 Task: Search one way flight ticket for 4 adults, 1 infant in seat and 1 infant on lap in premium economy from Huntington: Tri-state Airport (milton J. Ferguson Field) to Rock Springs: Southwest Wyoming Regional Airport (rock Springs Sweetwater County Airport) on 8-5-2023. Choice of flights is Westjet. Number of bags: 2 carry on bags and 1 checked bag. Price is upto 98000. Outbound departure time preference is 16:15.
Action: Mouse moved to (289, 265)
Screenshot: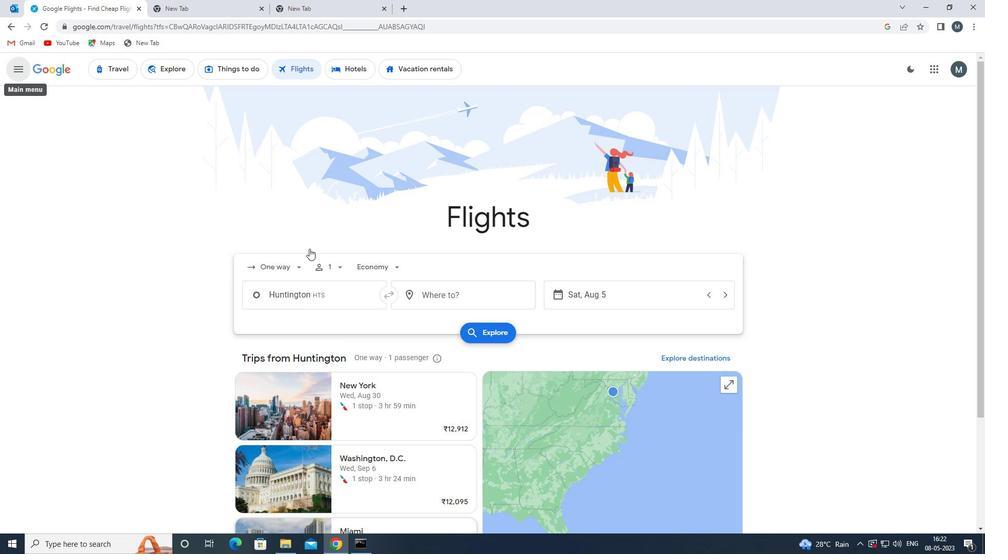 
Action: Mouse pressed left at (289, 265)
Screenshot: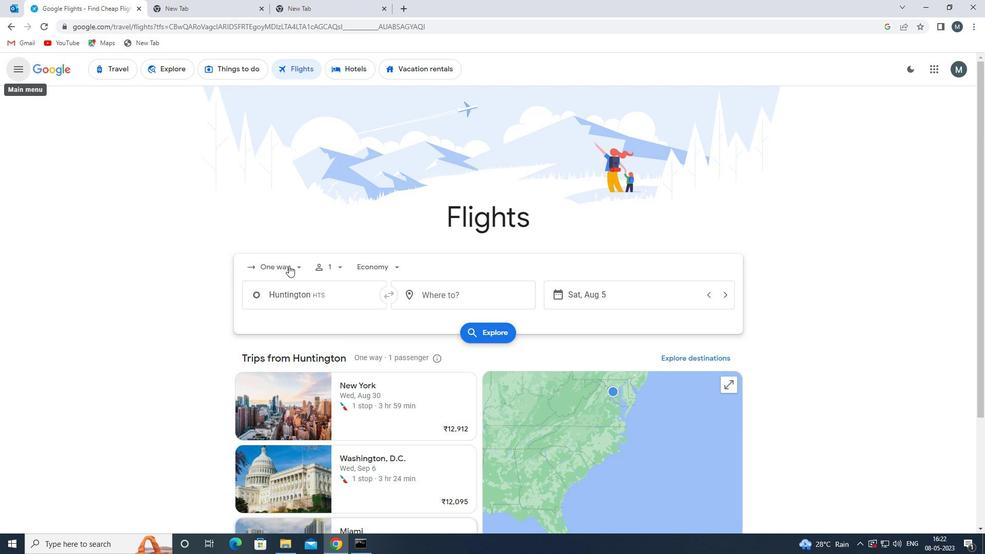 
Action: Mouse moved to (302, 309)
Screenshot: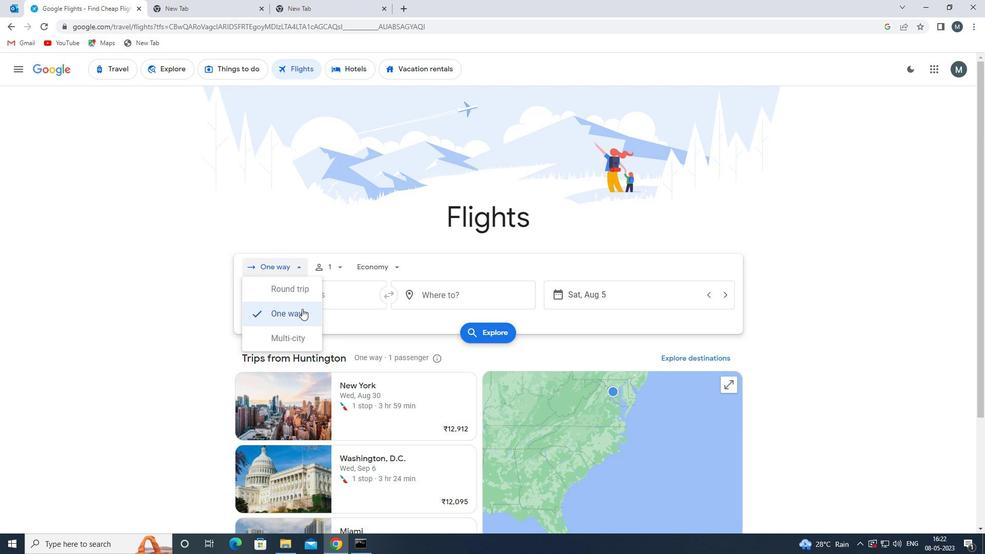 
Action: Mouse pressed left at (302, 309)
Screenshot: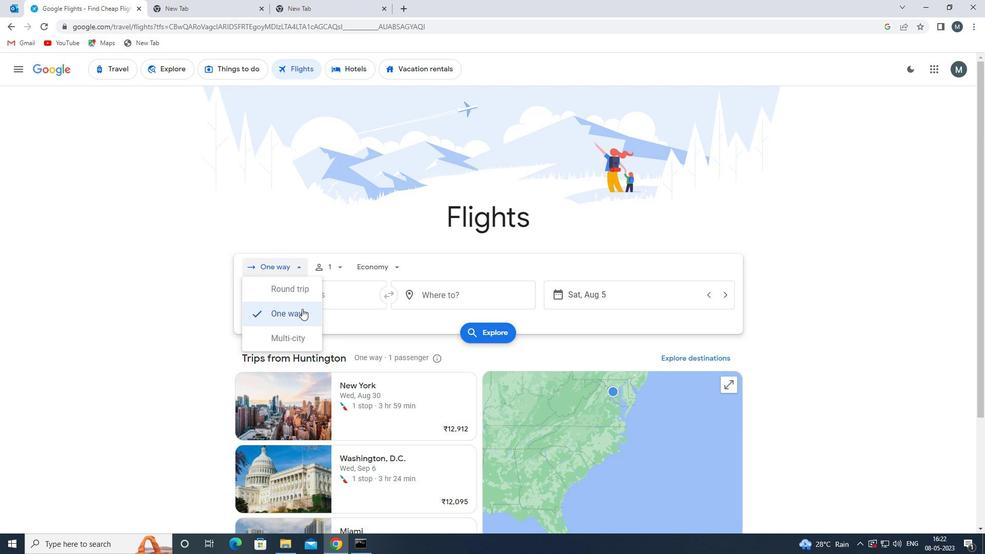
Action: Mouse moved to (326, 267)
Screenshot: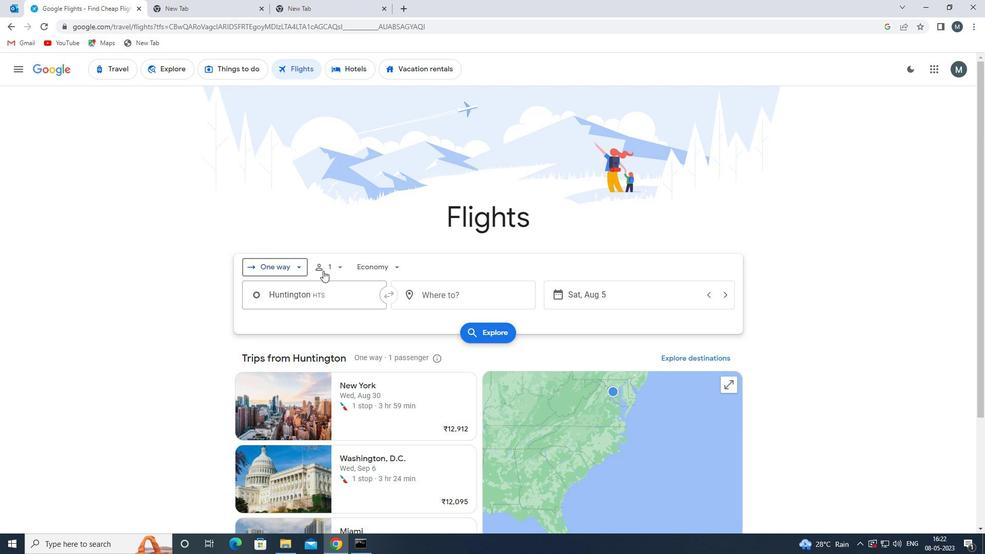
Action: Mouse pressed left at (326, 267)
Screenshot: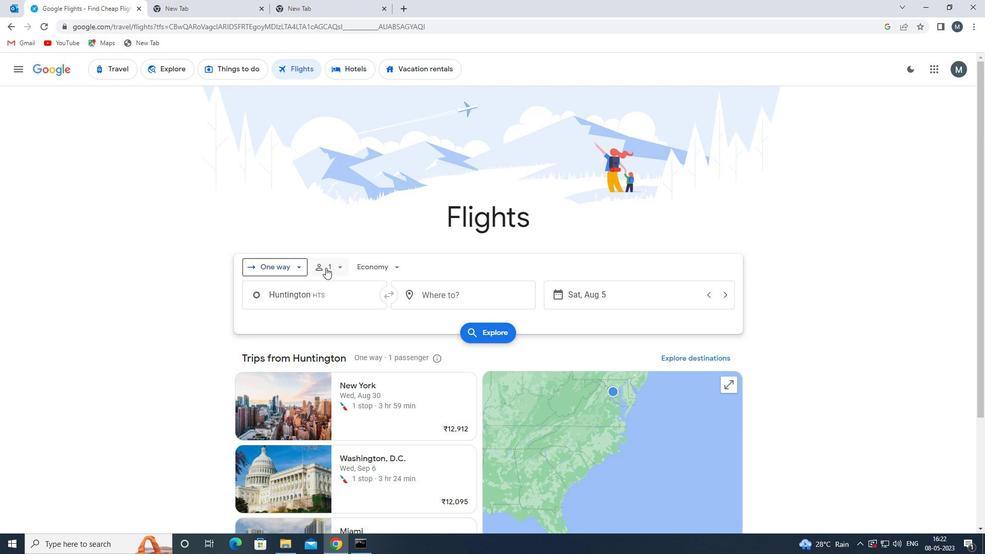 
Action: Mouse moved to (422, 294)
Screenshot: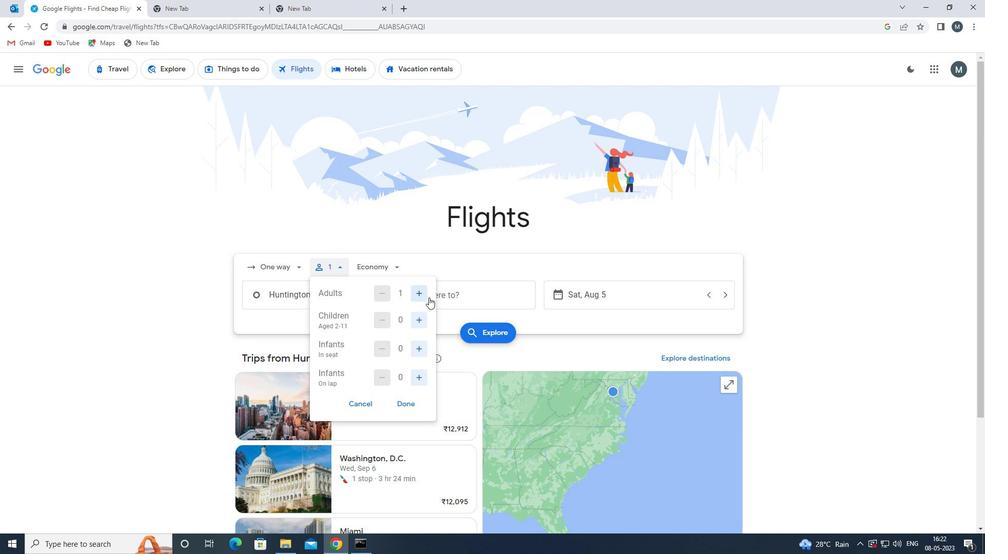 
Action: Mouse pressed left at (422, 294)
Screenshot: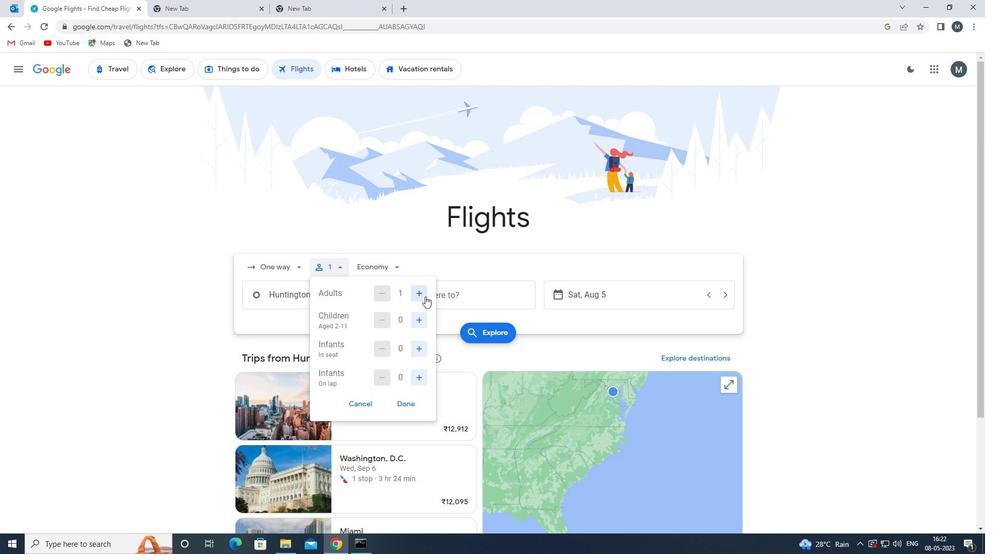 
Action: Mouse pressed left at (422, 294)
Screenshot: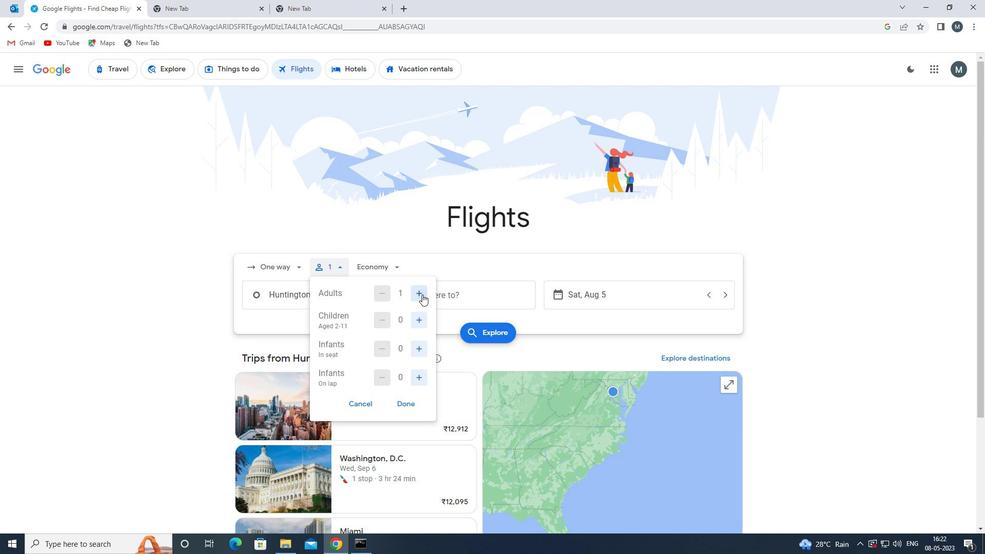 
Action: Mouse pressed left at (422, 294)
Screenshot: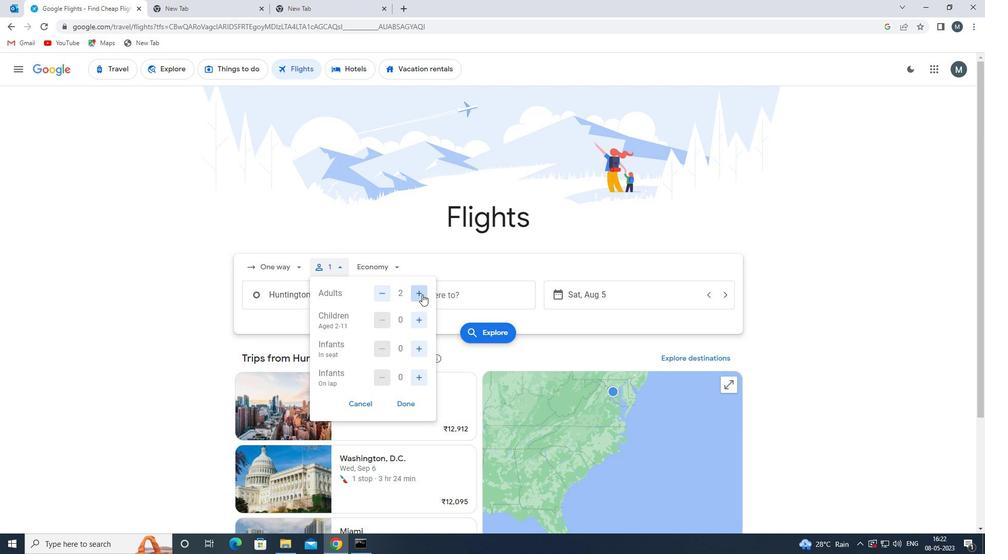 
Action: Mouse moved to (421, 323)
Screenshot: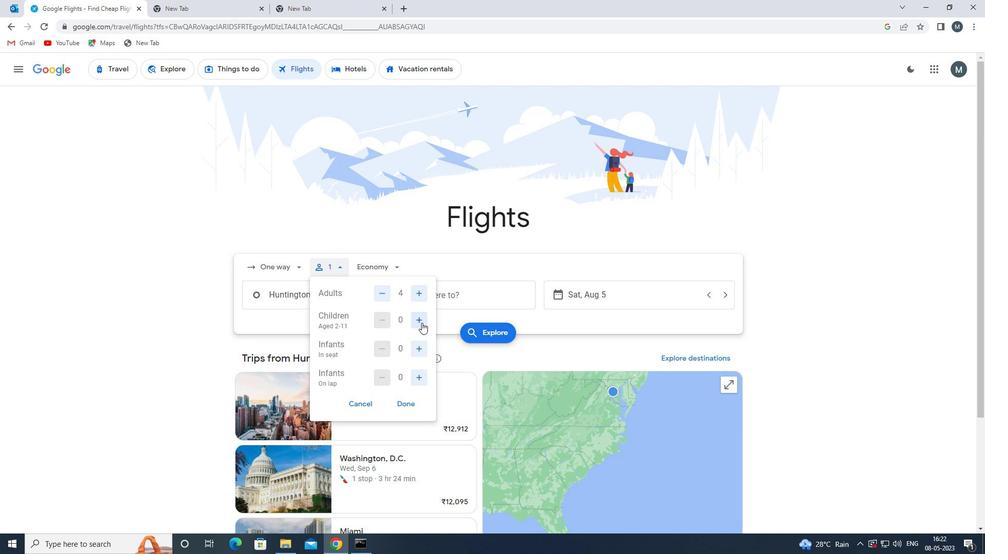 
Action: Mouse pressed left at (421, 323)
Screenshot: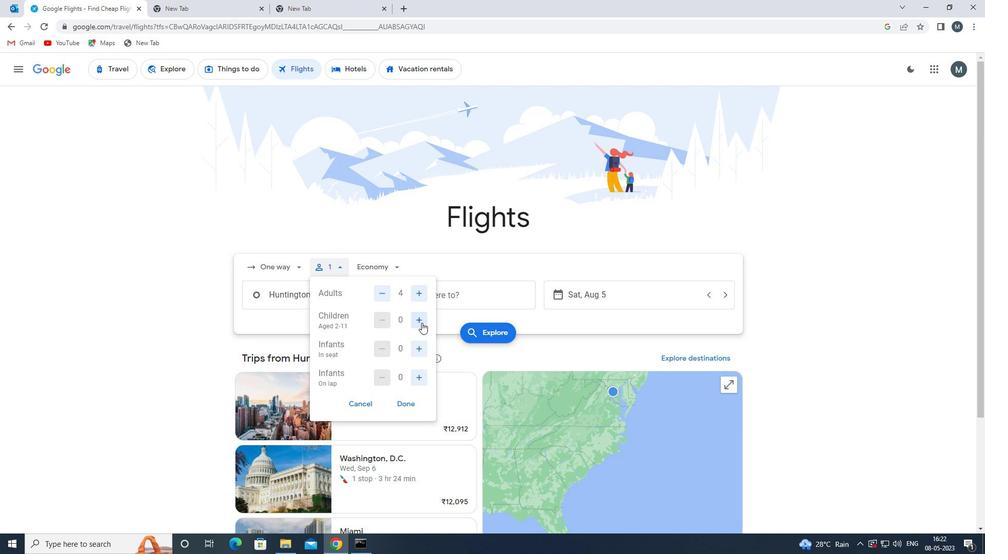 
Action: Mouse moved to (383, 321)
Screenshot: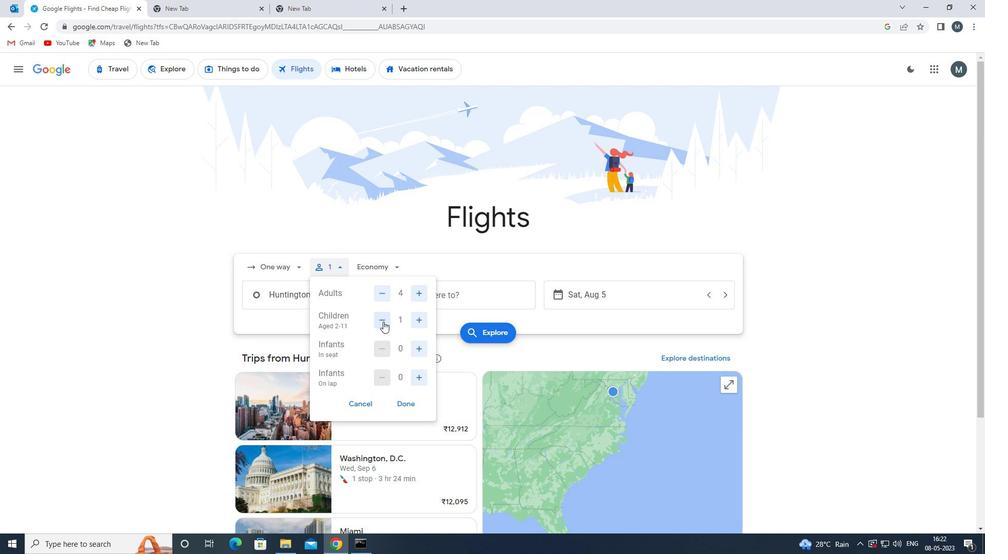 
Action: Mouse pressed left at (383, 321)
Screenshot: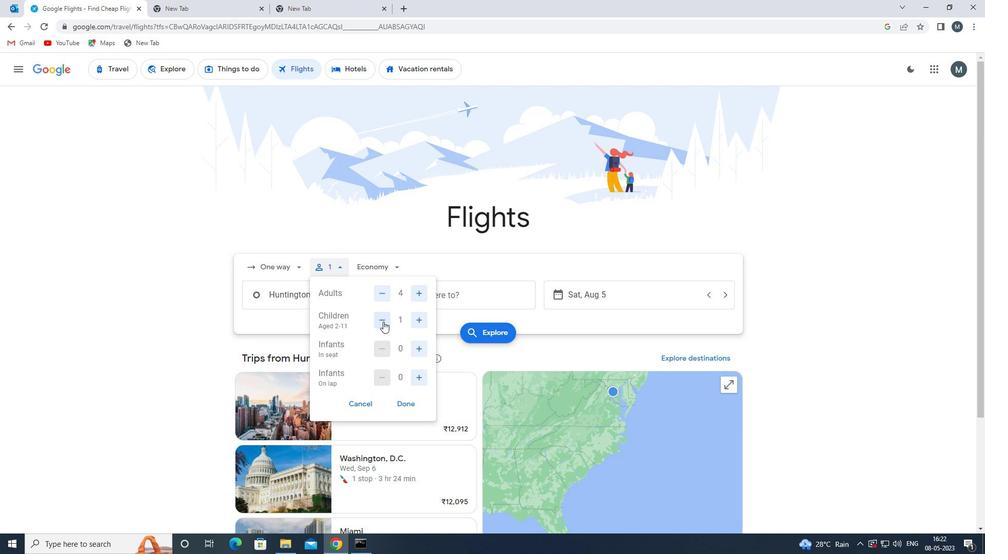 
Action: Mouse moved to (419, 348)
Screenshot: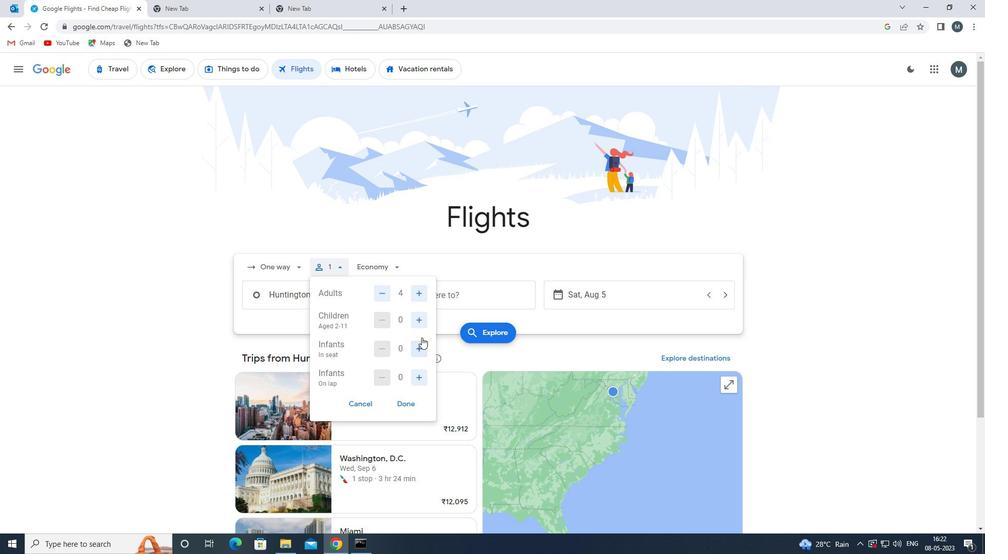 
Action: Mouse pressed left at (419, 348)
Screenshot: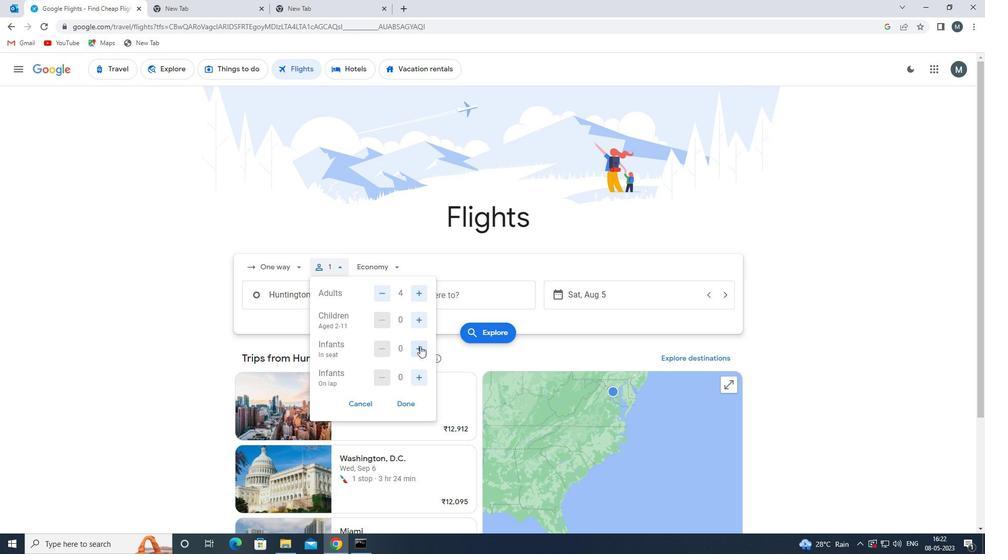 
Action: Mouse moved to (417, 373)
Screenshot: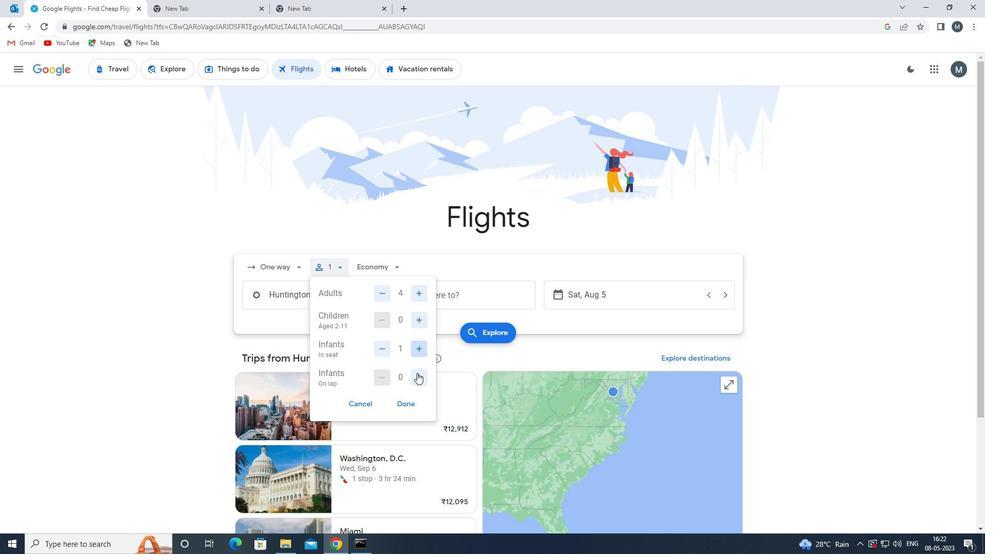 
Action: Mouse pressed left at (417, 373)
Screenshot: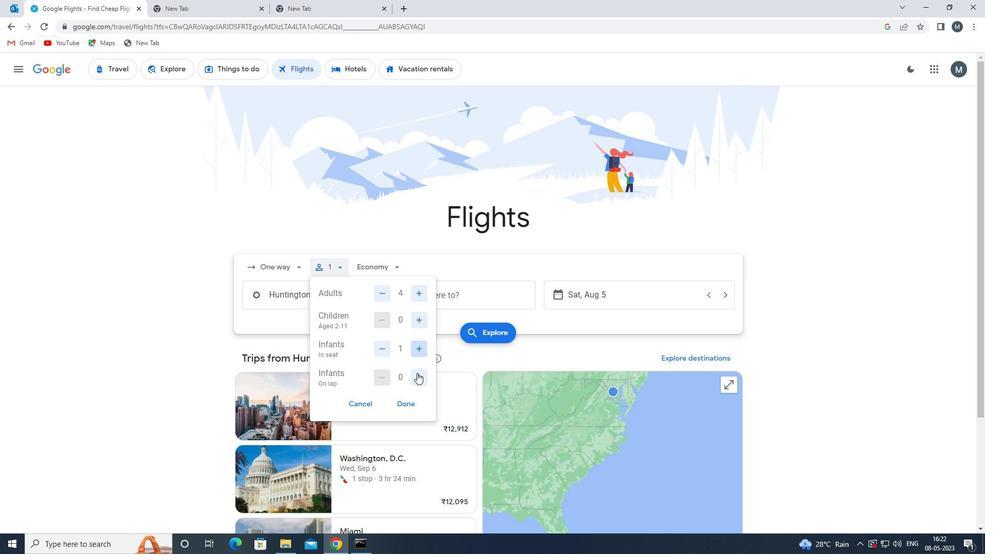 
Action: Mouse moved to (408, 406)
Screenshot: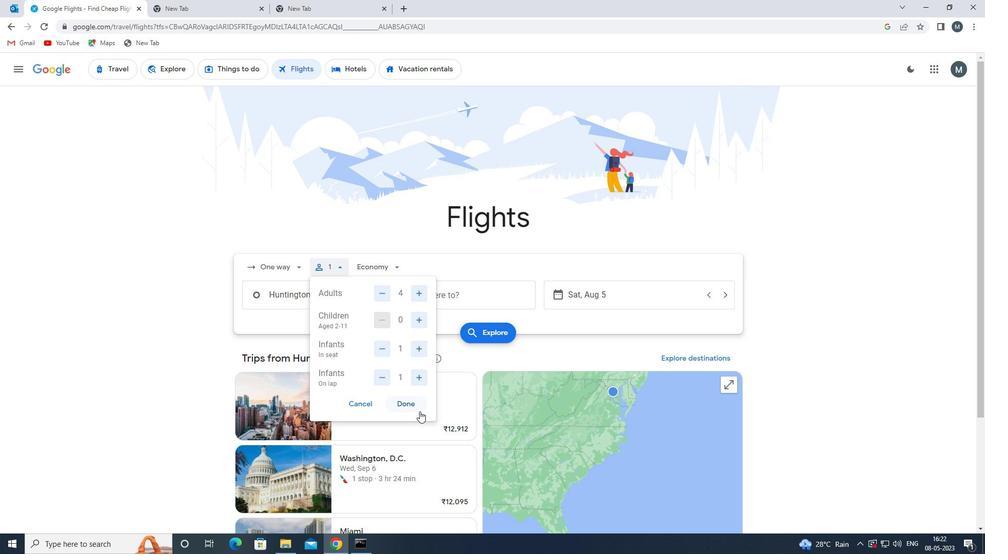 
Action: Mouse pressed left at (408, 406)
Screenshot: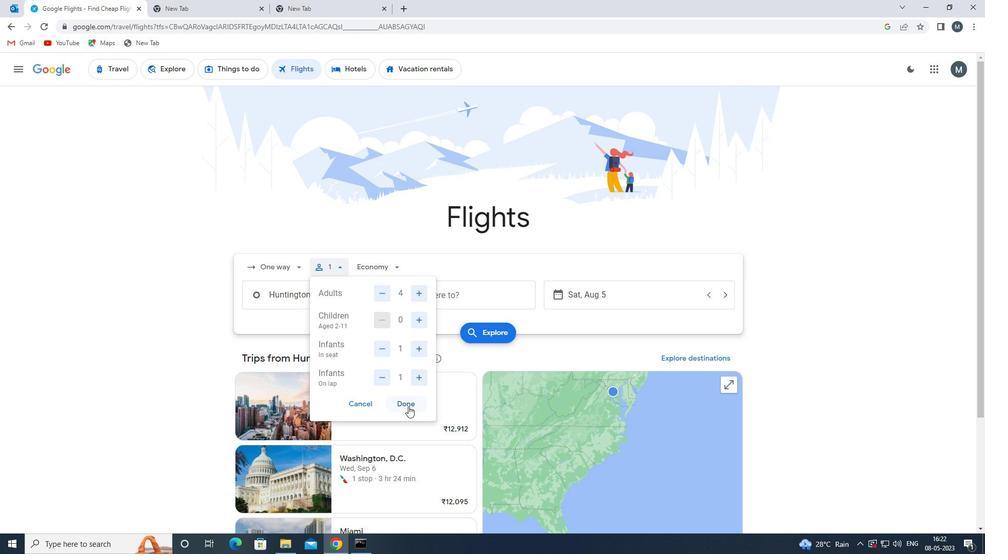 
Action: Mouse moved to (382, 274)
Screenshot: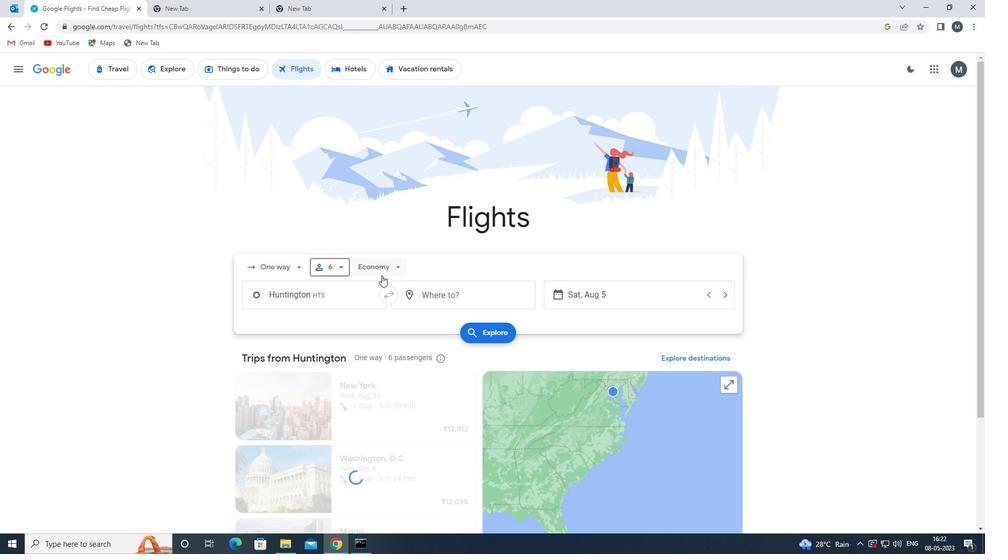 
Action: Mouse pressed left at (382, 274)
Screenshot: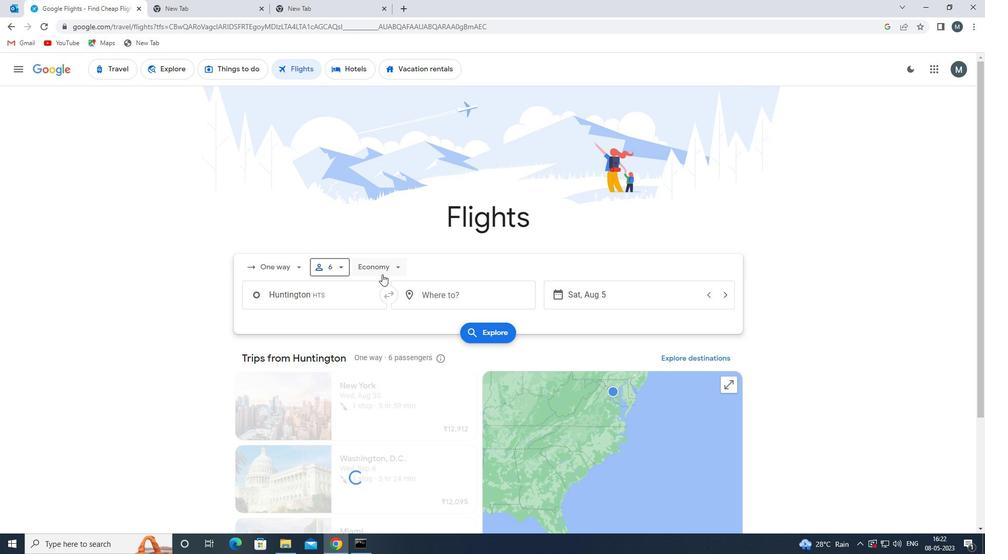 
Action: Mouse moved to (413, 304)
Screenshot: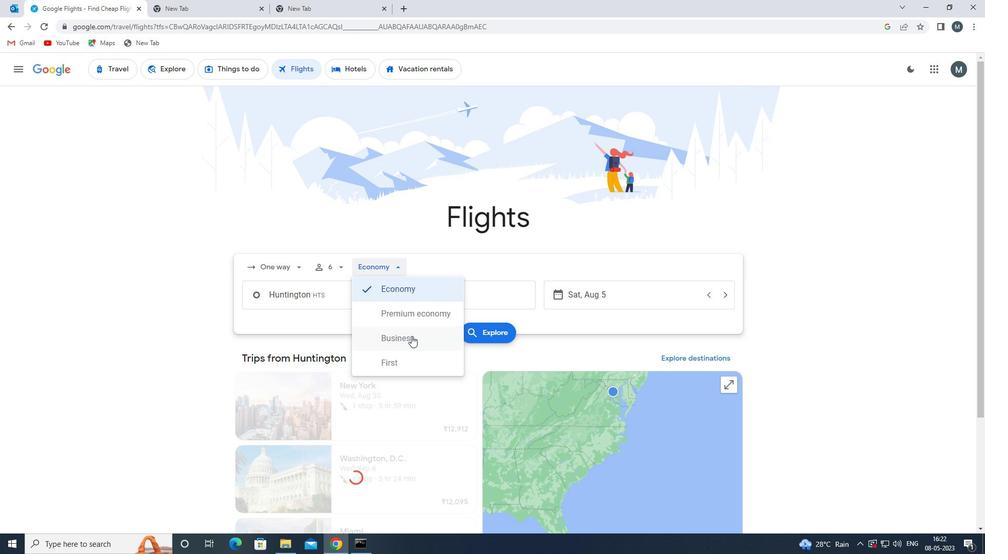 
Action: Mouse pressed left at (413, 304)
Screenshot: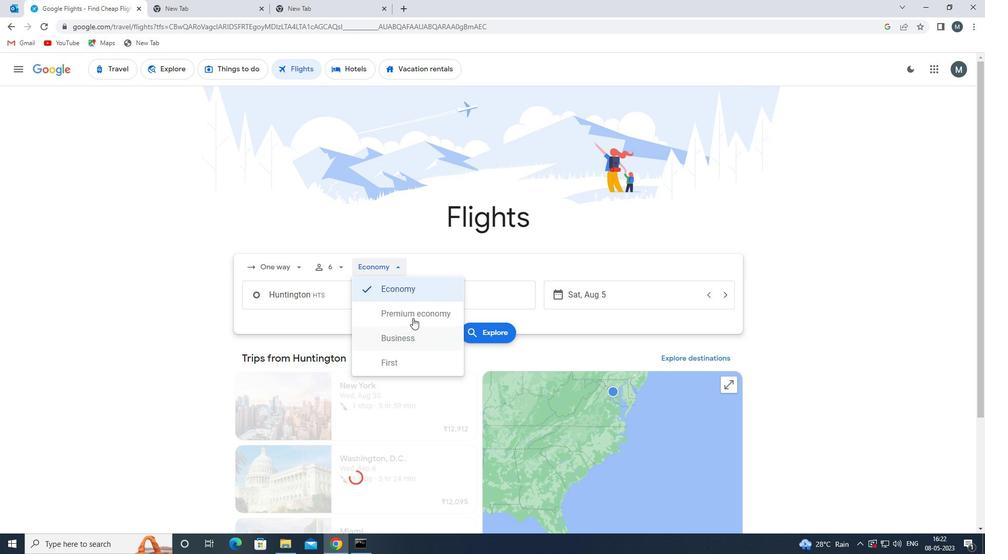 
Action: Mouse moved to (313, 296)
Screenshot: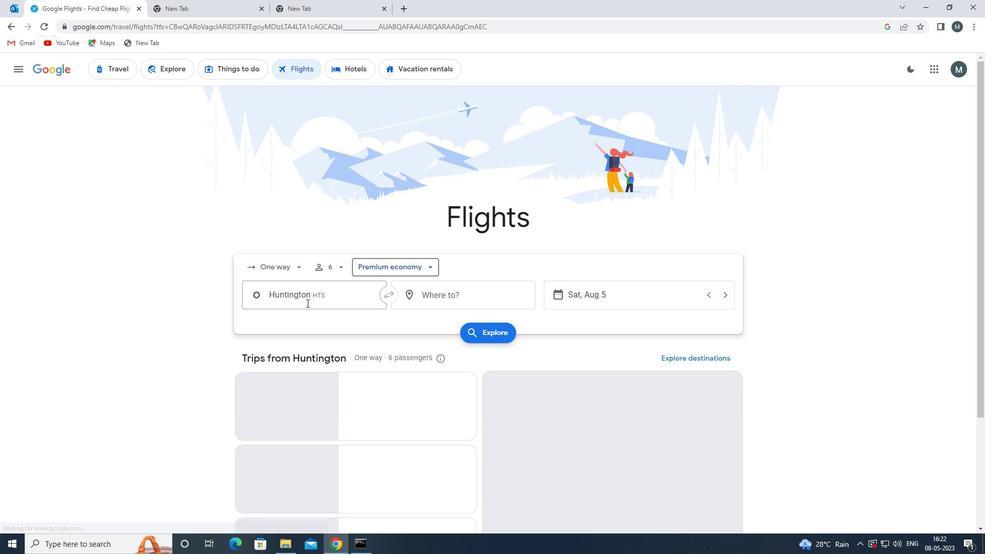 
Action: Mouse pressed left at (313, 296)
Screenshot: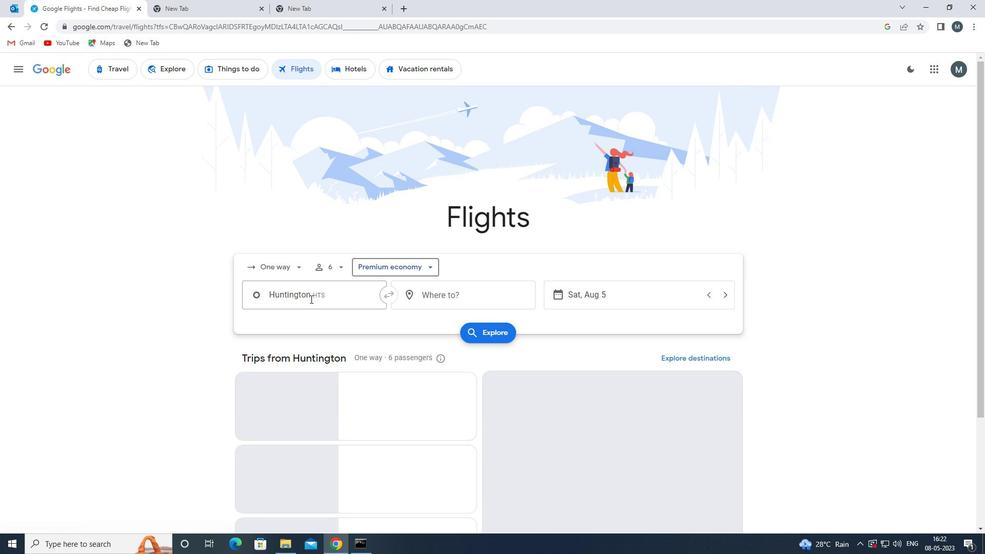 
Action: Key pressed <Key.enter>
Screenshot: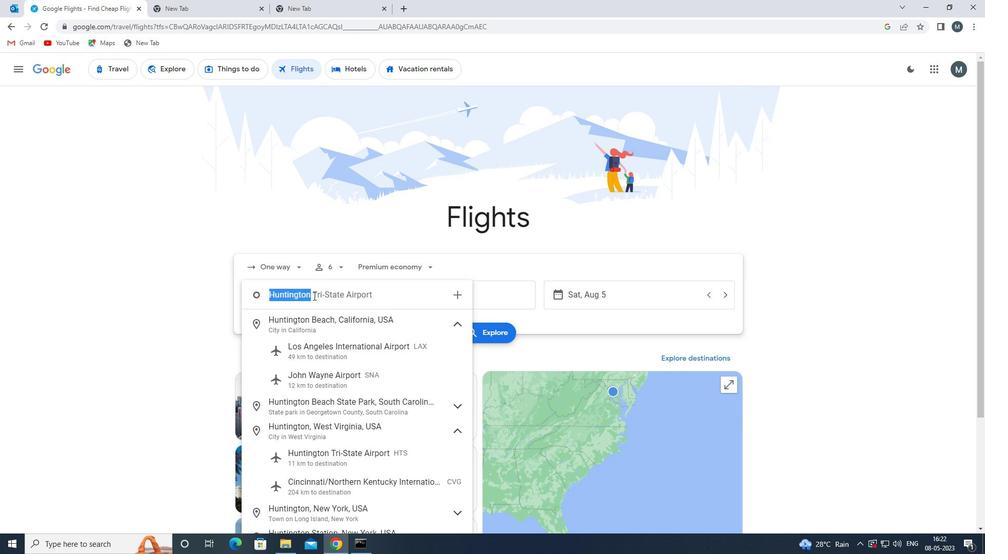 
Action: Mouse moved to (441, 287)
Screenshot: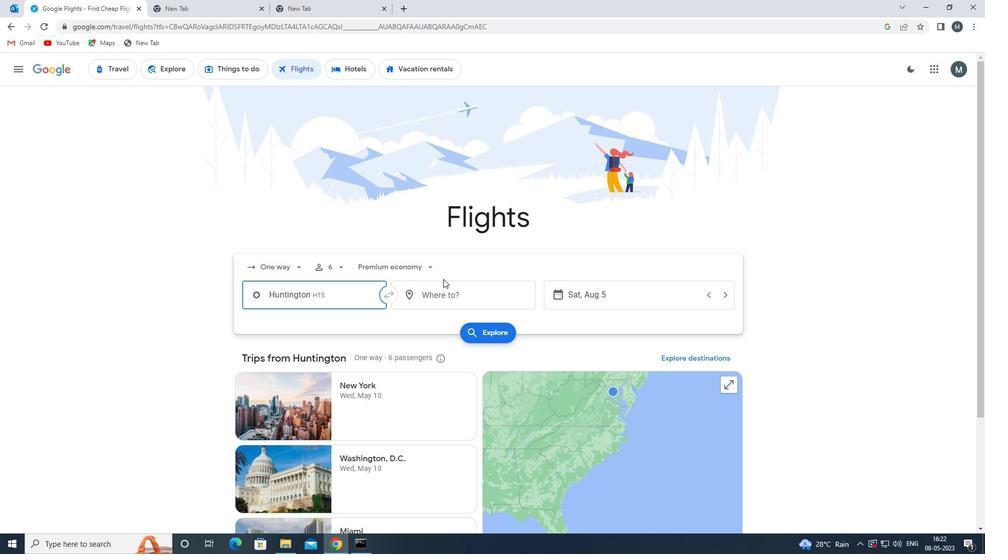 
Action: Mouse pressed left at (441, 287)
Screenshot: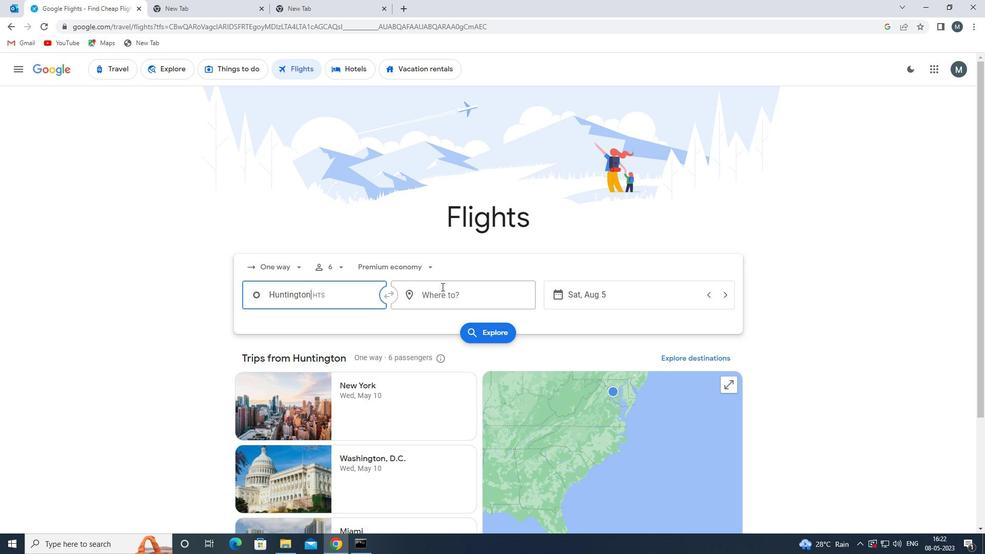 
Action: Key pressed rks
Screenshot: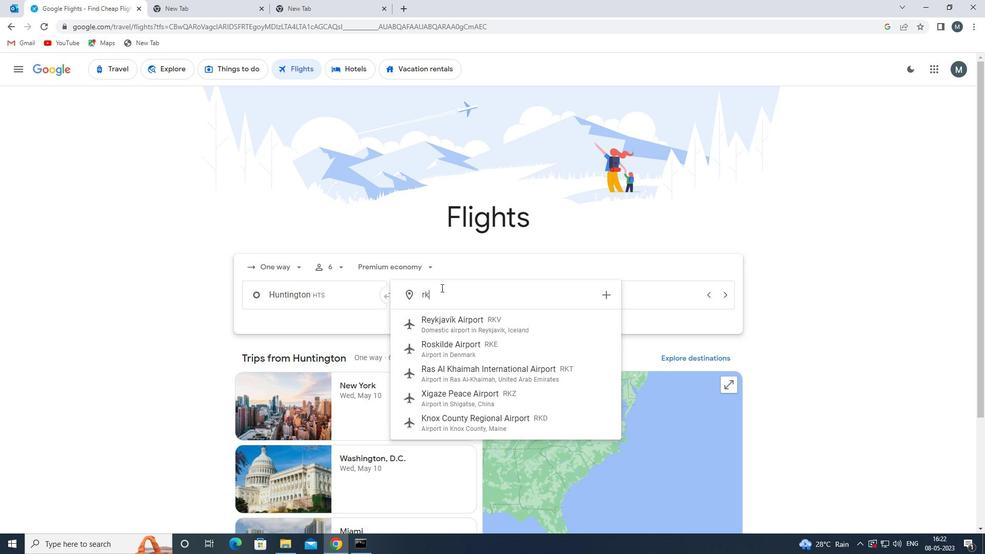 
Action: Mouse moved to (465, 323)
Screenshot: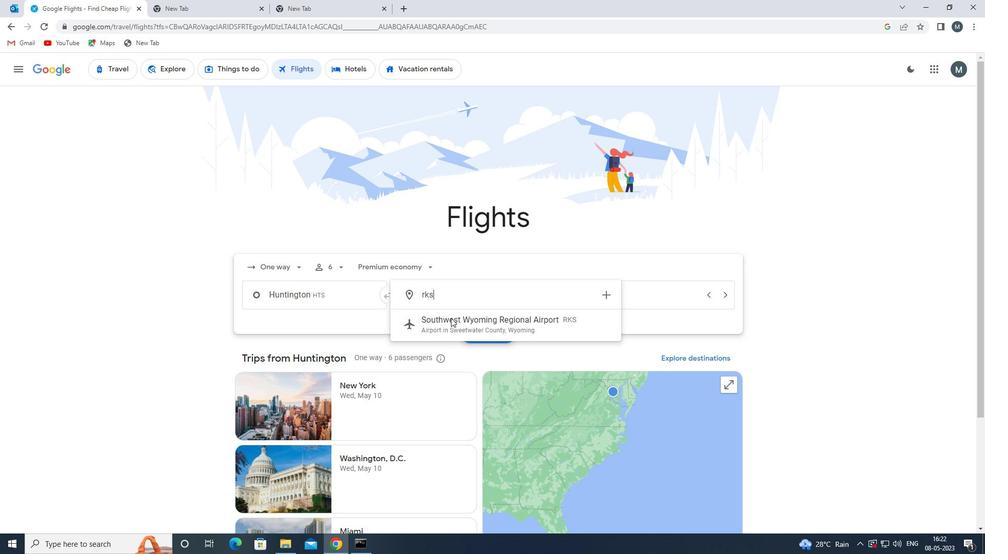 
Action: Mouse pressed left at (465, 323)
Screenshot: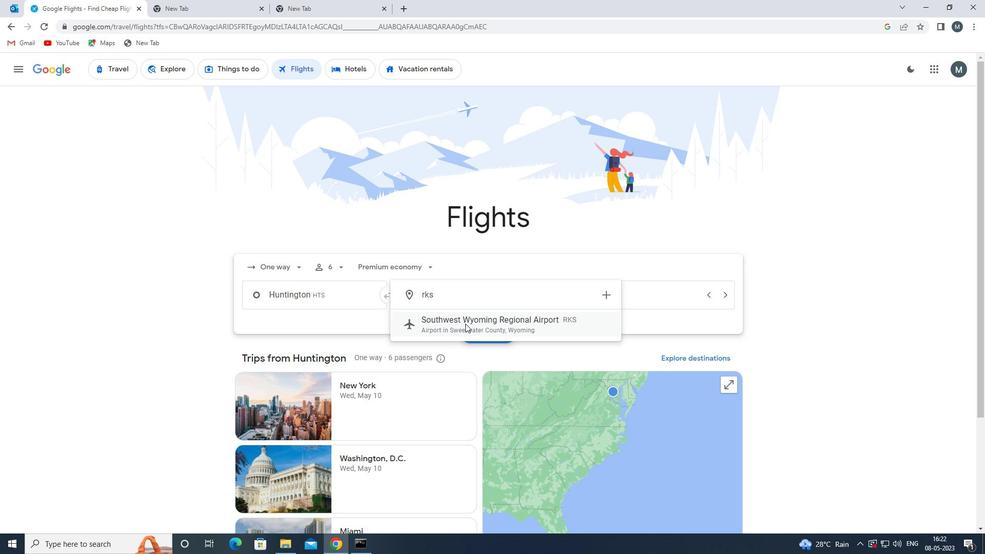 
Action: Mouse moved to (555, 294)
Screenshot: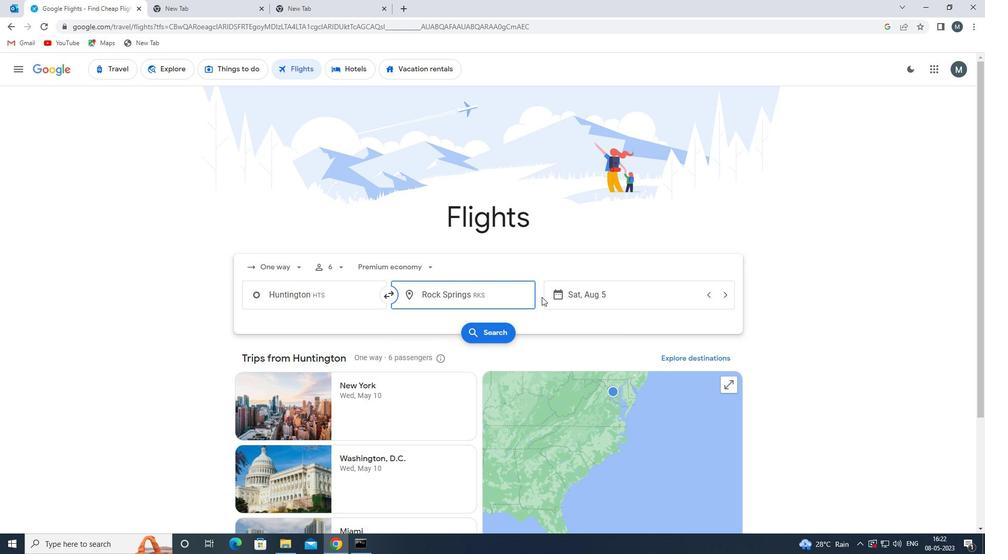 
Action: Mouse pressed left at (555, 294)
Screenshot: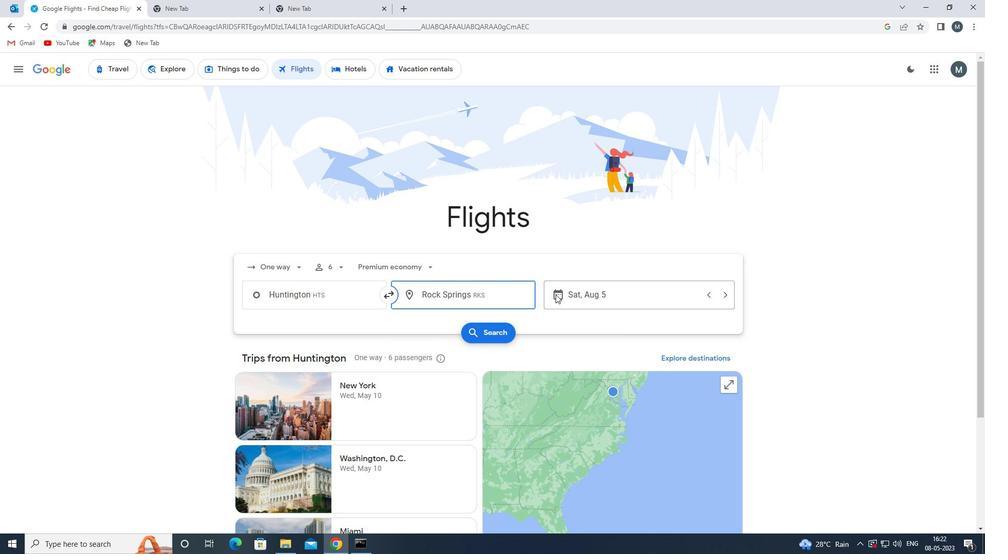 
Action: Mouse moved to (521, 351)
Screenshot: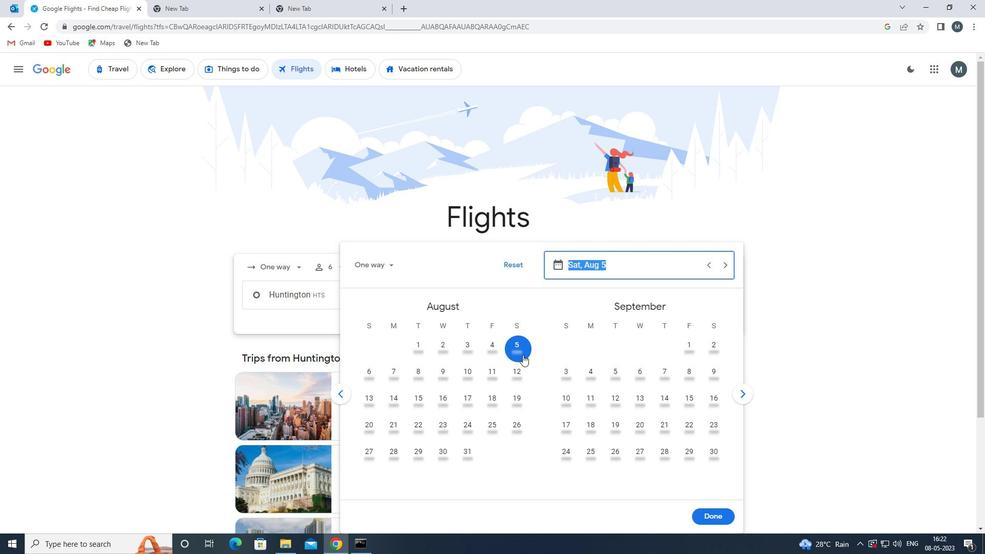 
Action: Mouse pressed left at (521, 351)
Screenshot: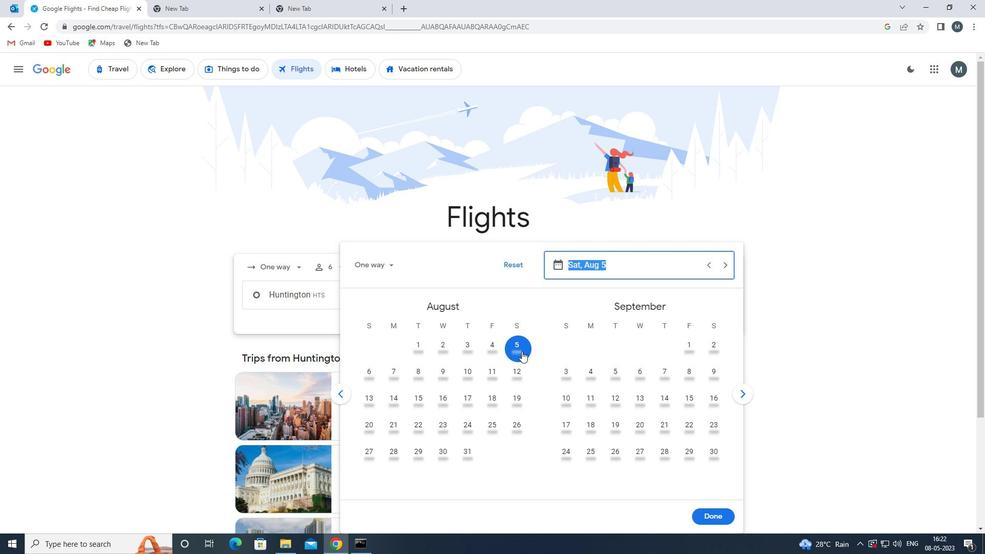 
Action: Mouse moved to (705, 520)
Screenshot: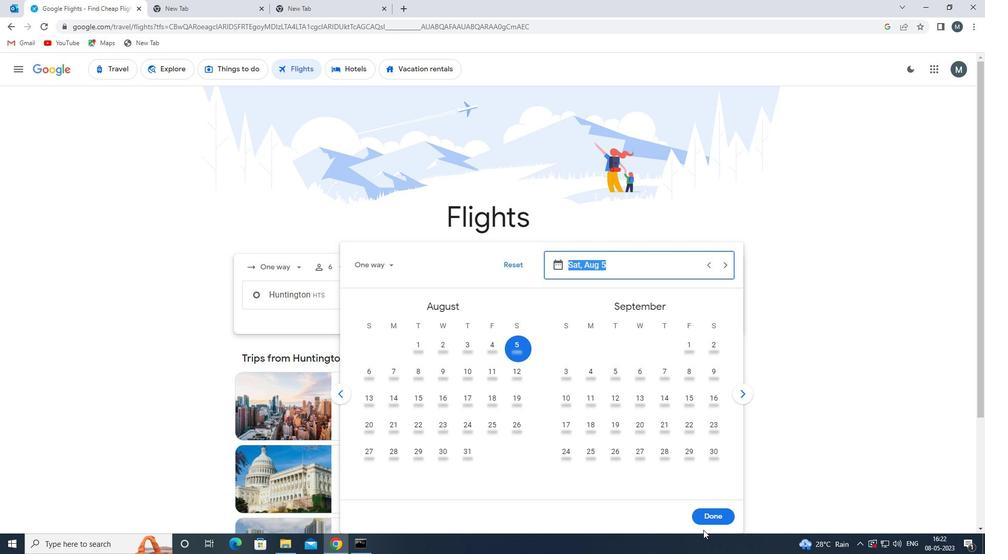 
Action: Mouse pressed left at (705, 520)
Screenshot: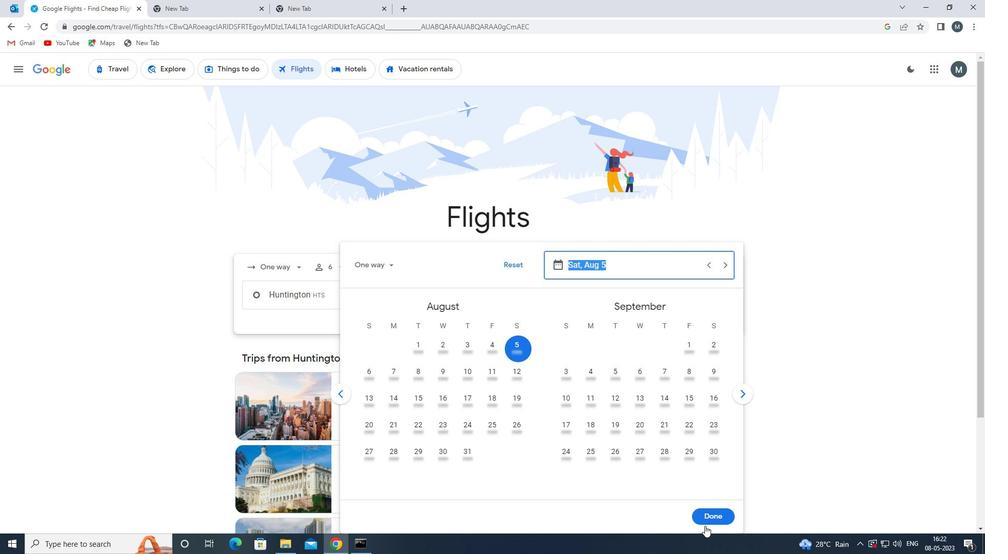 
Action: Mouse moved to (489, 336)
Screenshot: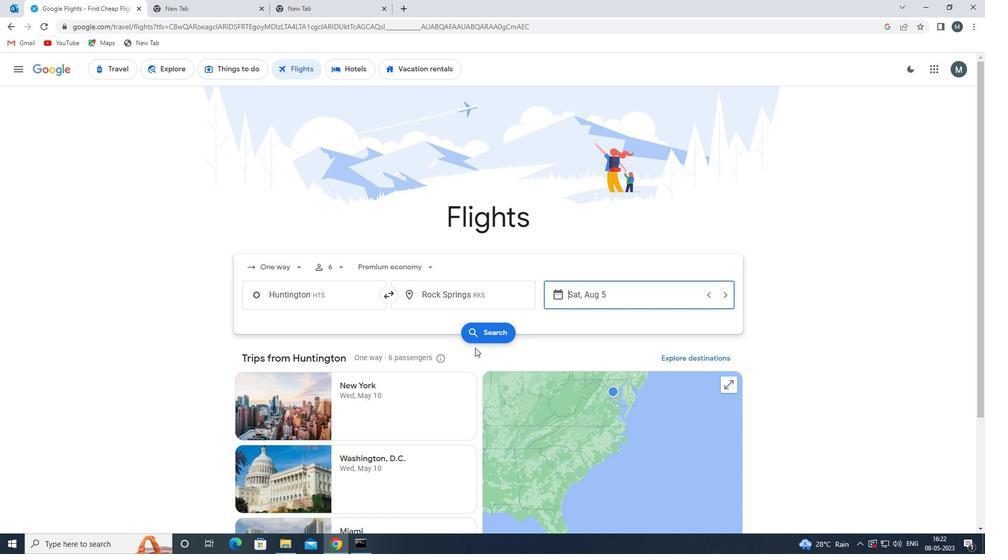 
Action: Mouse pressed left at (489, 336)
Screenshot: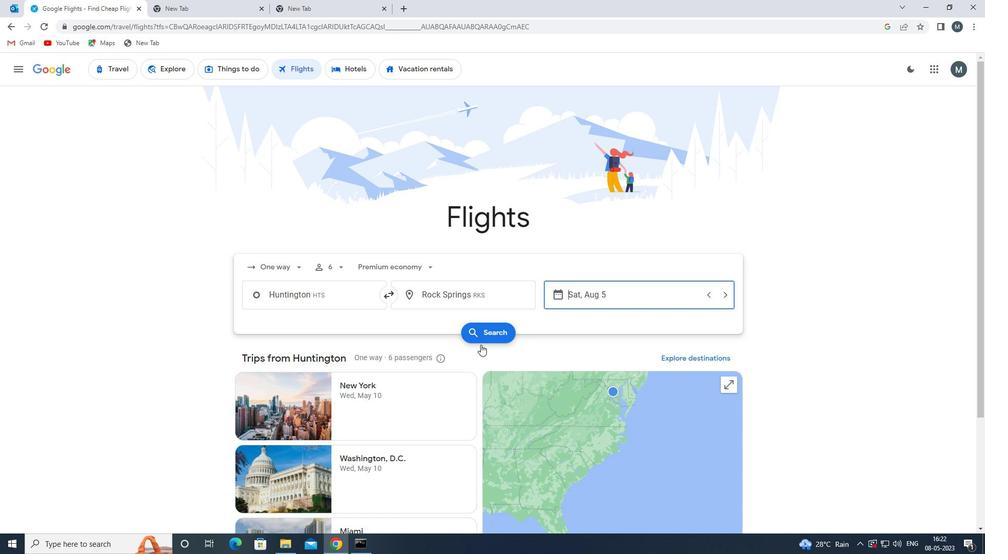 
Action: Mouse moved to (265, 160)
Screenshot: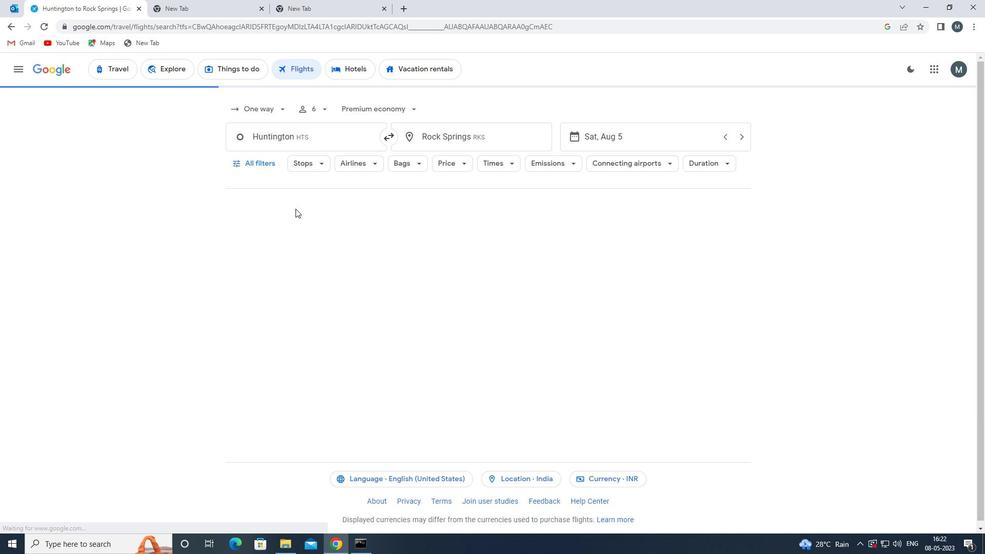 
Action: Mouse pressed left at (265, 160)
Screenshot: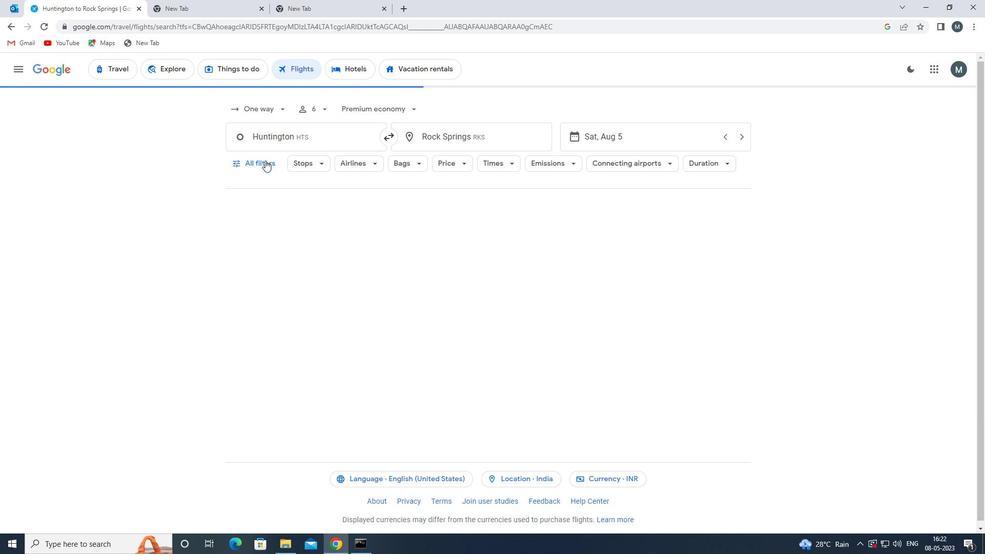 
Action: Mouse moved to (295, 257)
Screenshot: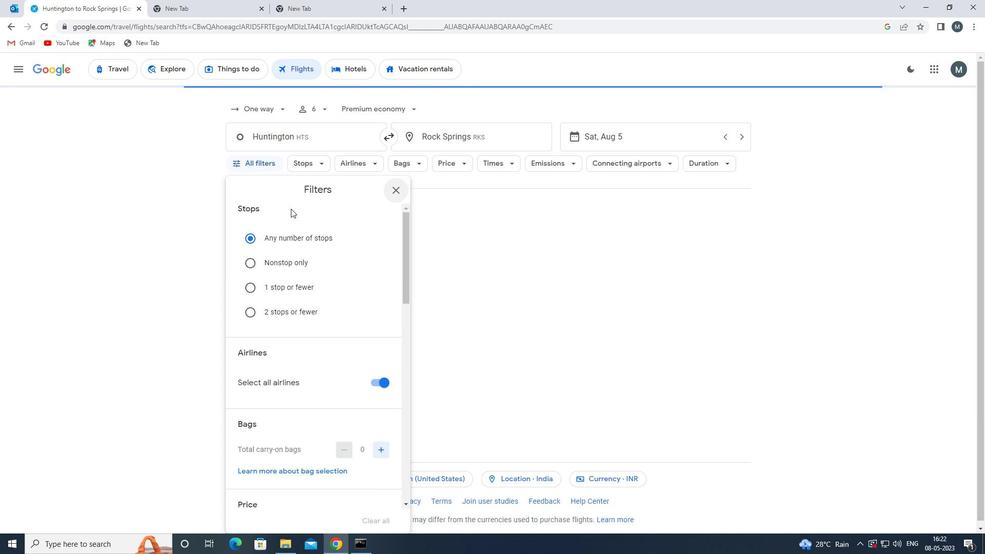 
Action: Mouse scrolled (295, 257) with delta (0, 0)
Screenshot: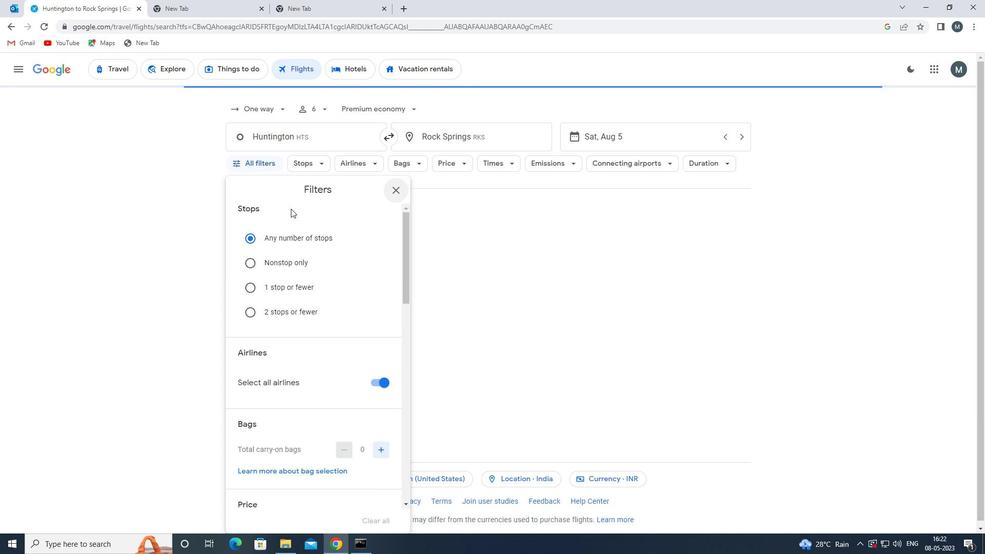 
Action: Mouse moved to (376, 334)
Screenshot: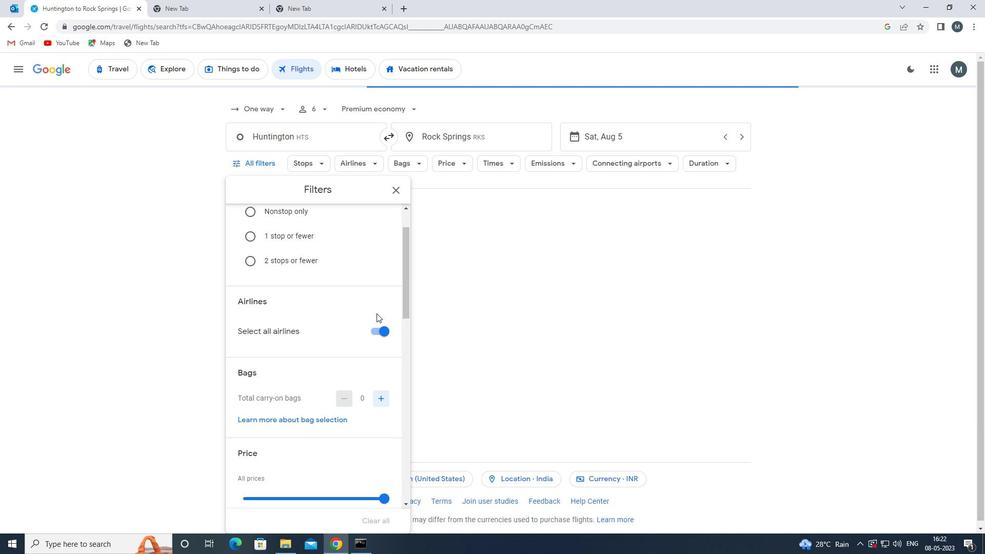 
Action: Mouse pressed left at (376, 334)
Screenshot: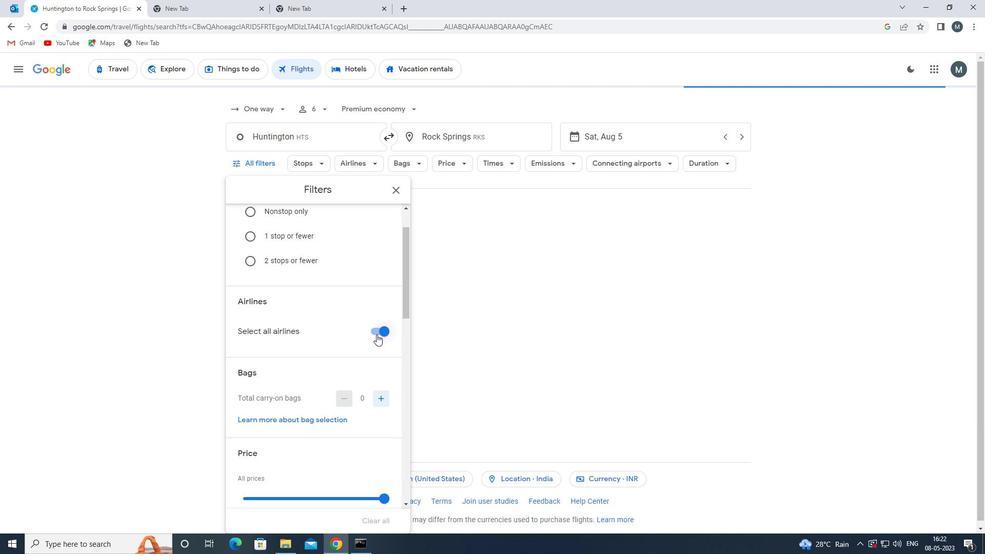 
Action: Mouse moved to (391, 335)
Screenshot: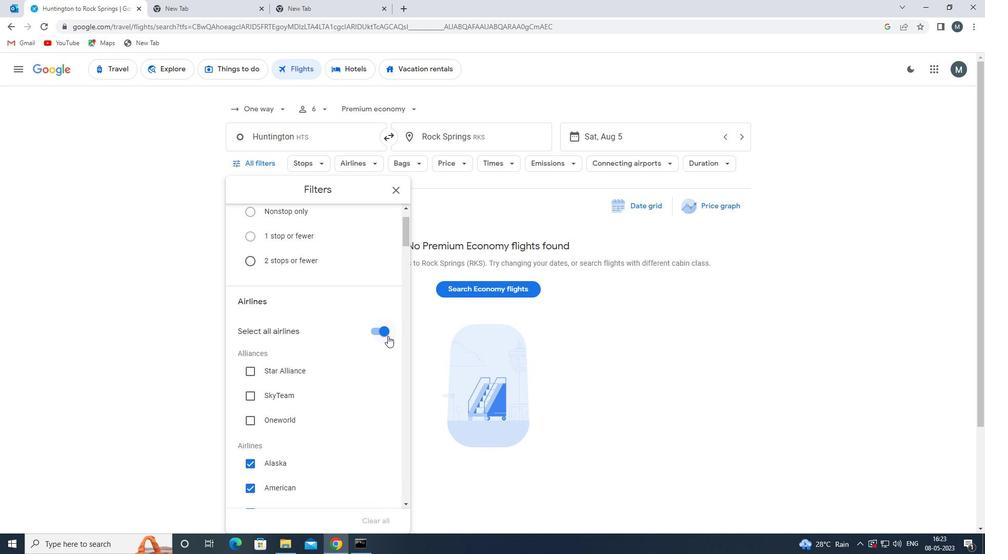 
Action: Mouse pressed left at (391, 335)
Screenshot: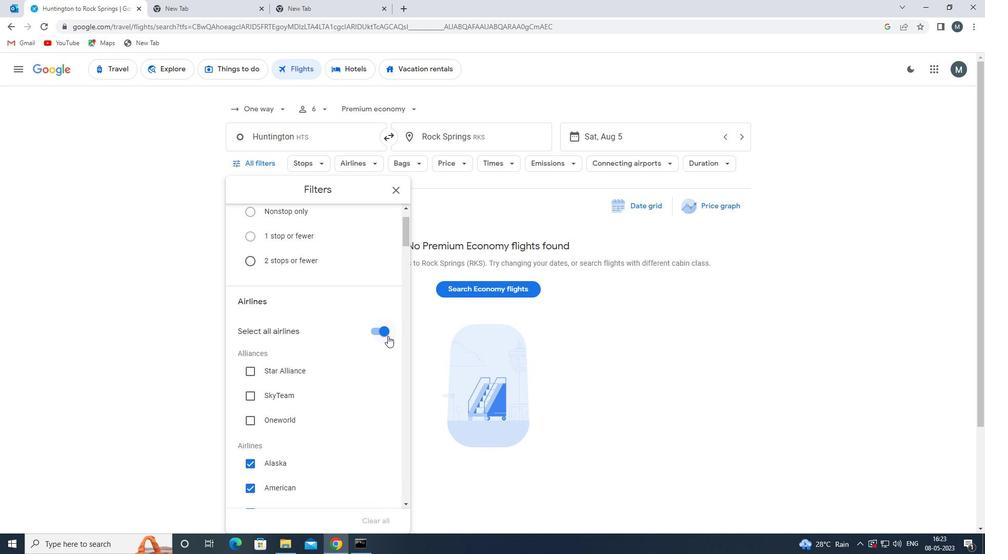 
Action: Mouse moved to (329, 332)
Screenshot: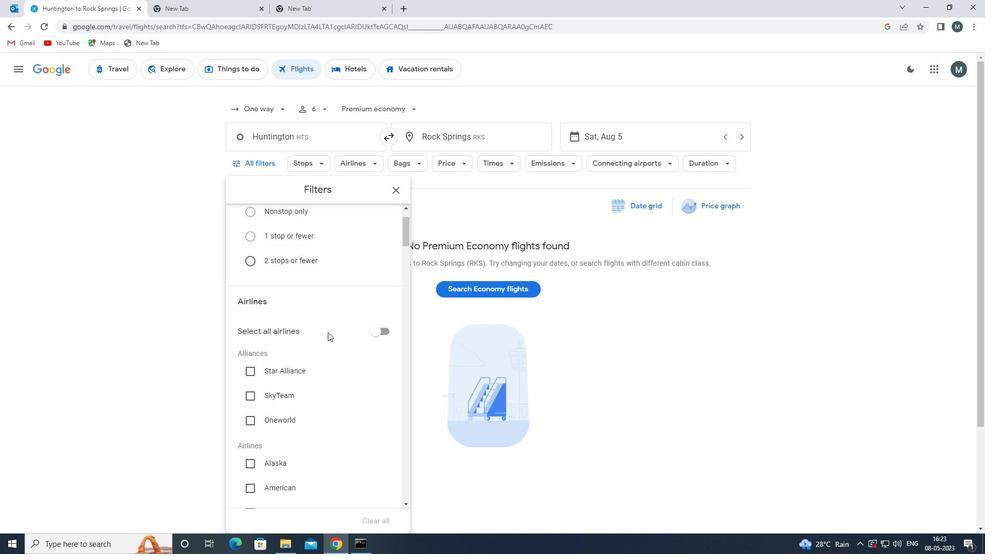 
Action: Mouse scrolled (329, 332) with delta (0, 0)
Screenshot: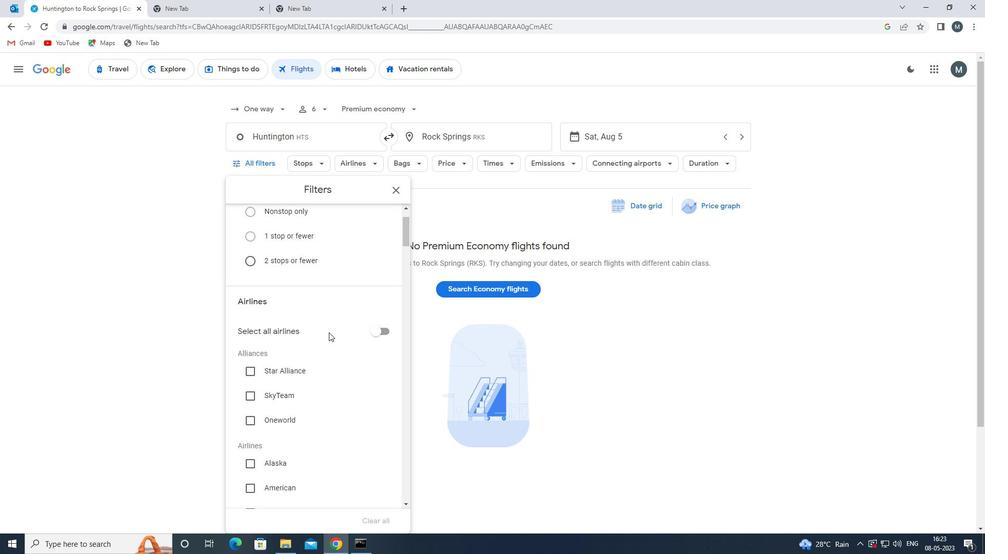 
Action: Mouse scrolled (329, 332) with delta (0, 0)
Screenshot: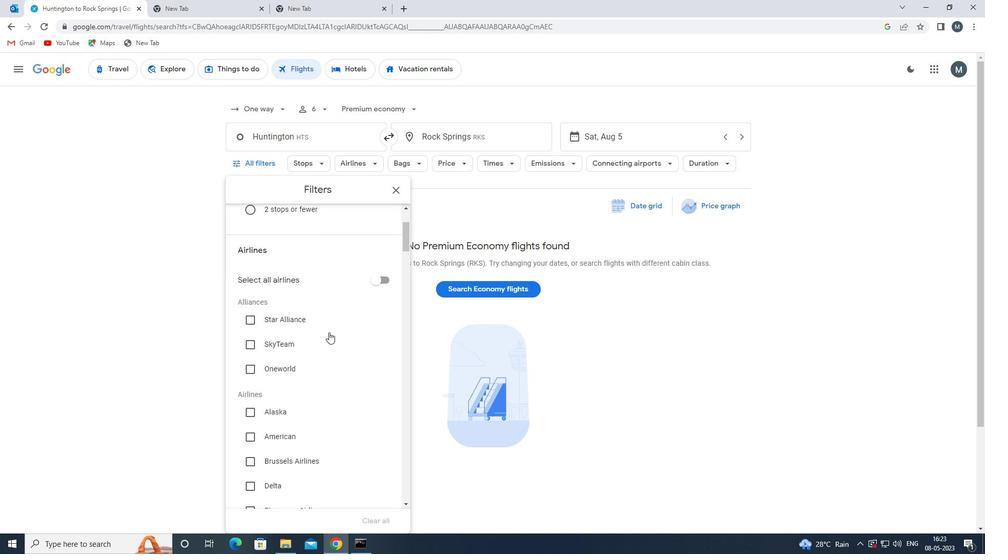 
Action: Mouse moved to (329, 332)
Screenshot: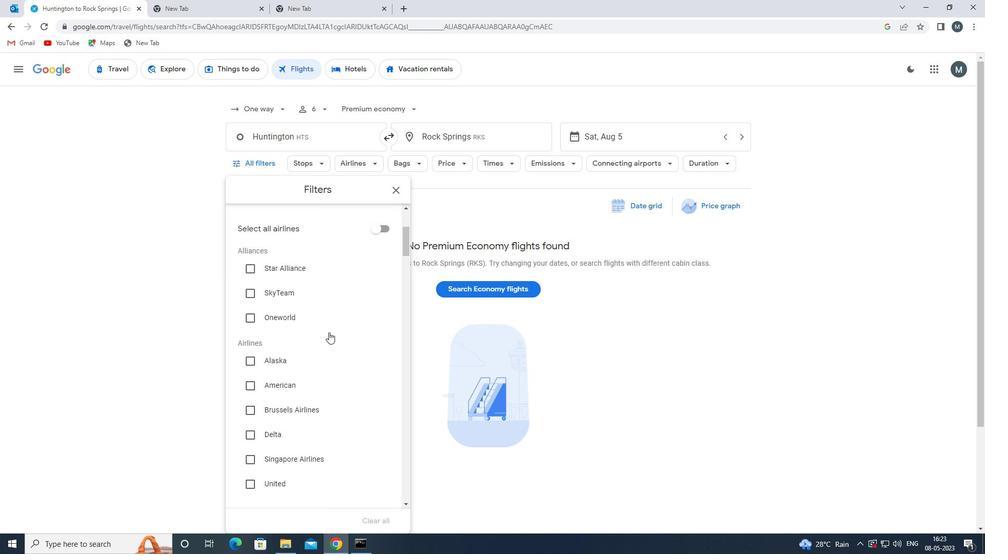 
Action: Mouse scrolled (329, 332) with delta (0, 0)
Screenshot: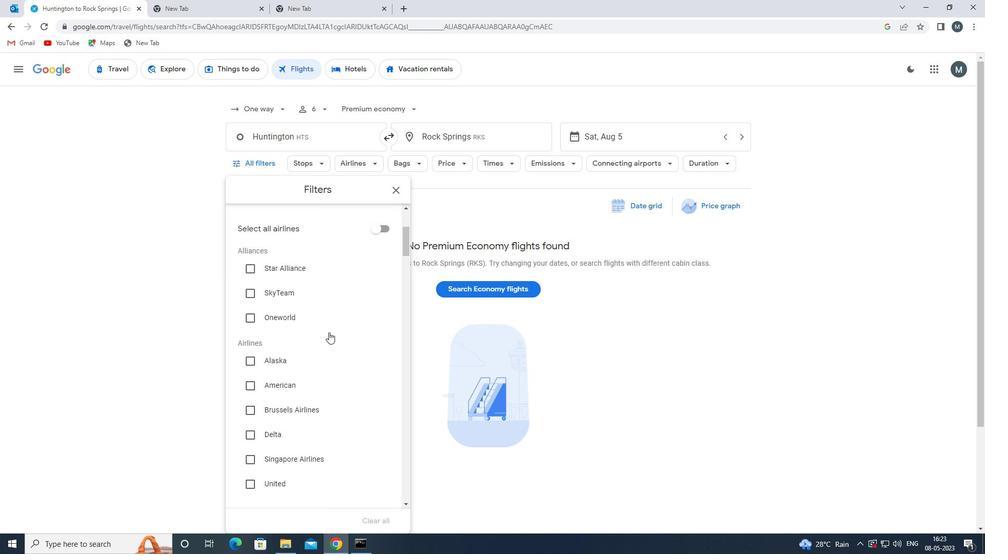 
Action: Mouse moved to (324, 358)
Screenshot: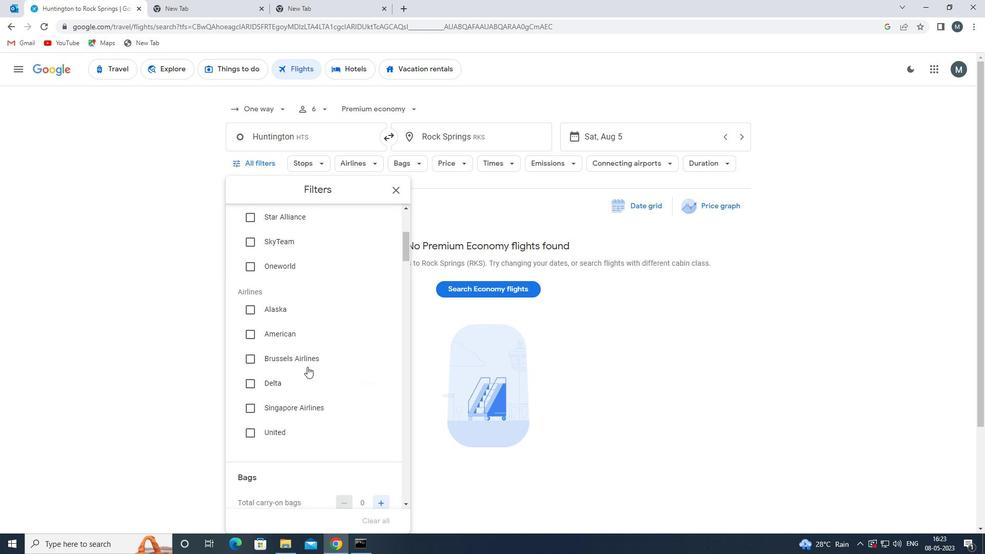 
Action: Mouse scrolled (324, 357) with delta (0, 0)
Screenshot: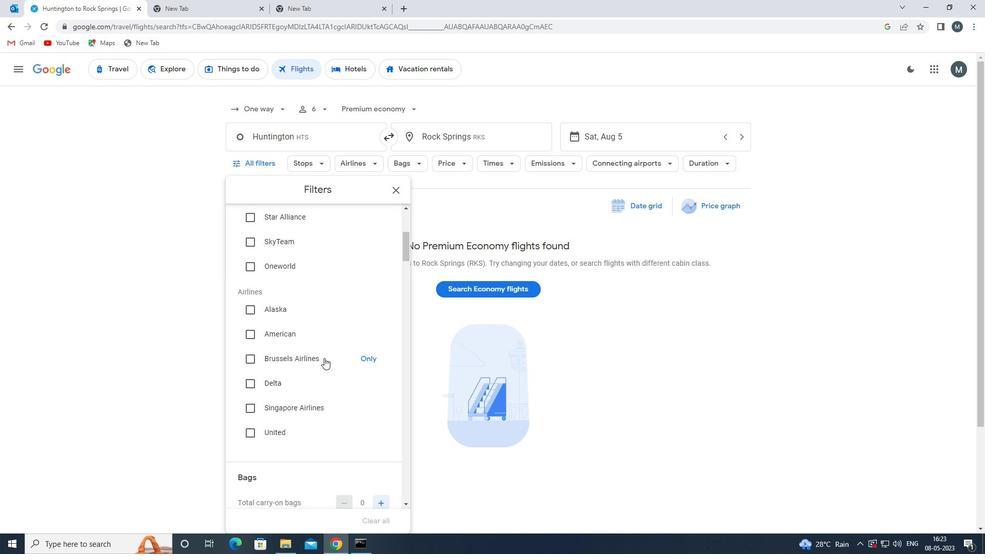
Action: Mouse moved to (323, 356)
Screenshot: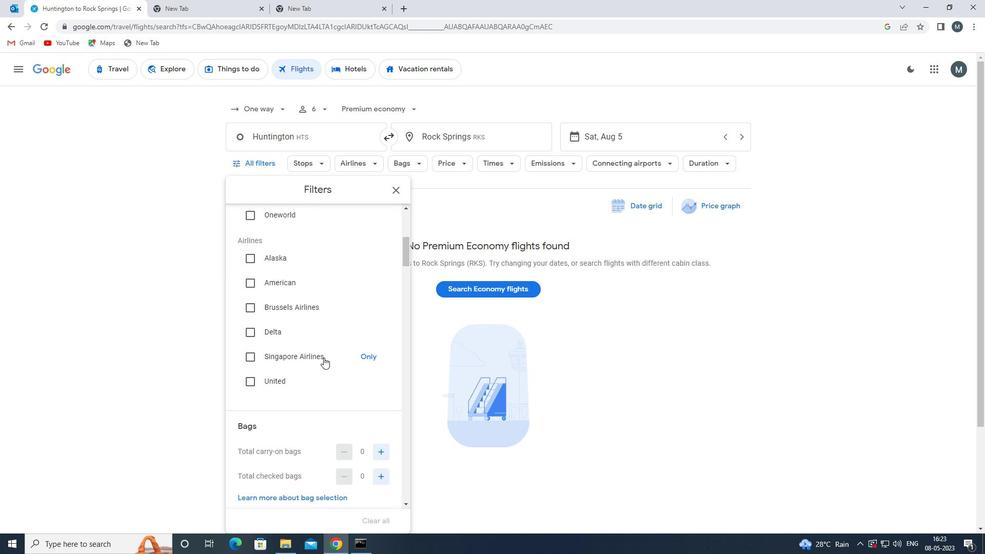 
Action: Mouse scrolled (323, 355) with delta (0, 0)
Screenshot: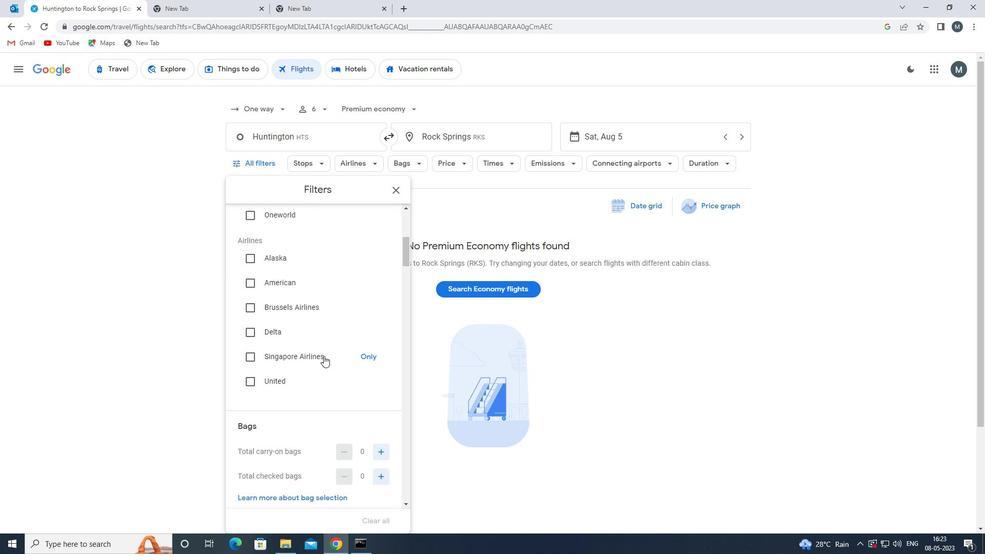 
Action: Mouse scrolled (323, 355) with delta (0, 0)
Screenshot: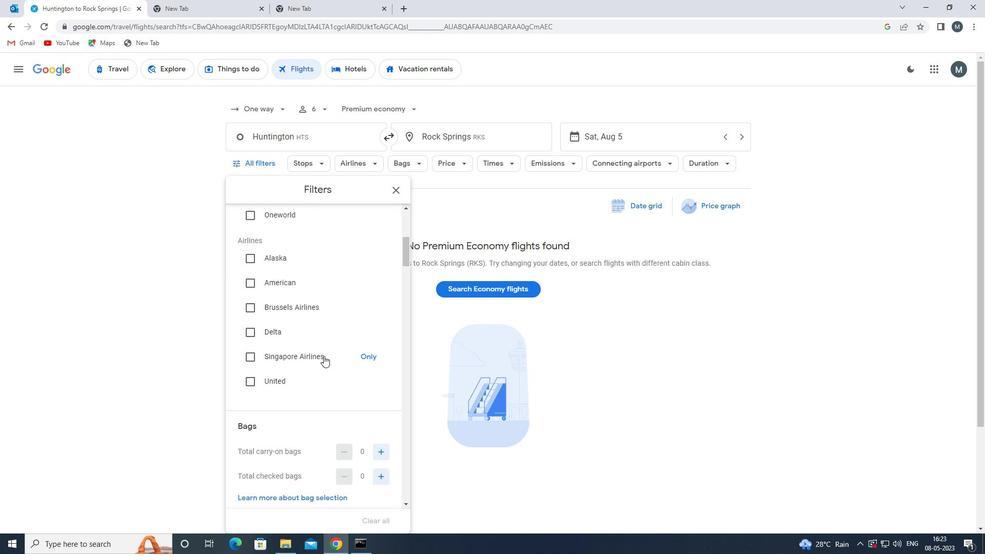 
Action: Mouse moved to (382, 351)
Screenshot: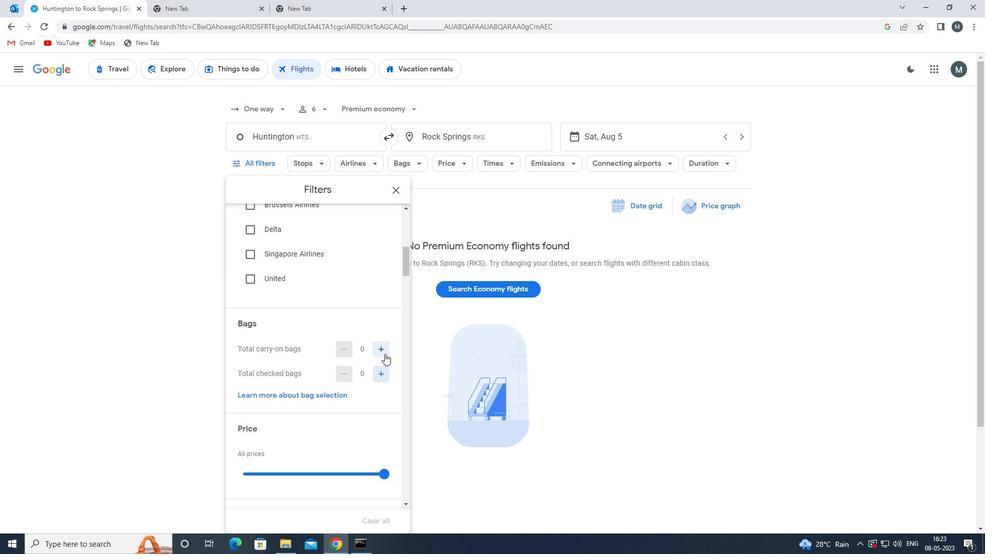 
Action: Mouse pressed left at (382, 351)
Screenshot: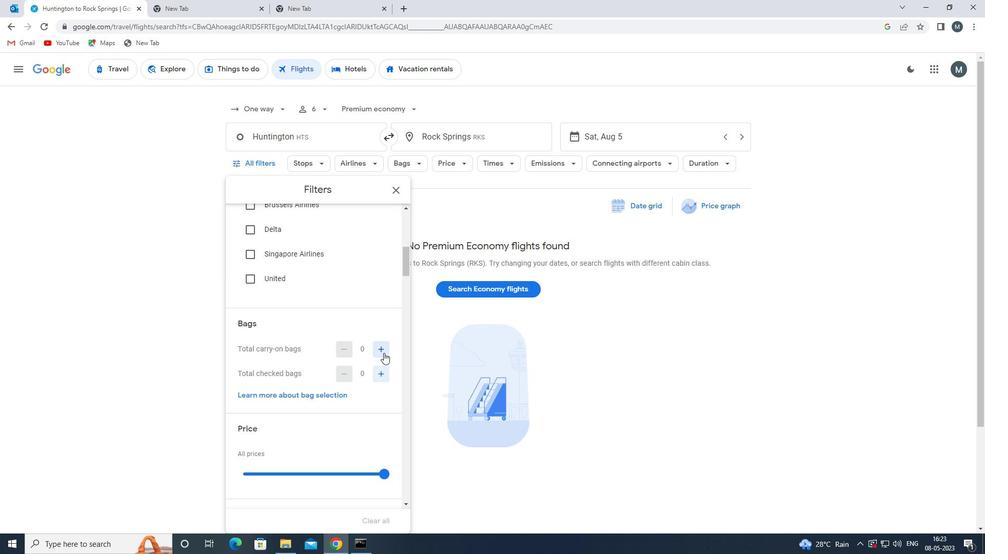 
Action: Mouse pressed left at (382, 351)
Screenshot: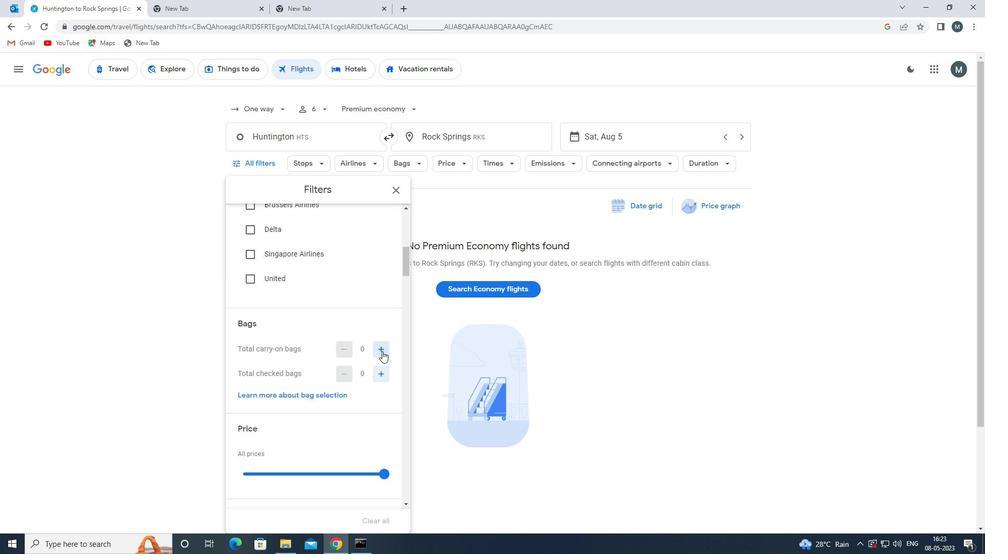 
Action: Mouse moved to (379, 370)
Screenshot: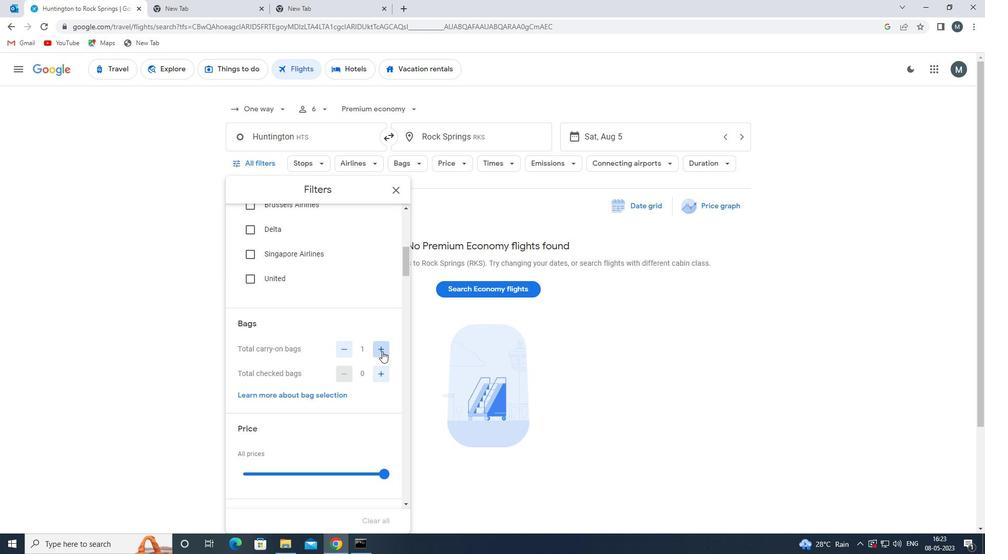 
Action: Mouse pressed left at (379, 370)
Screenshot: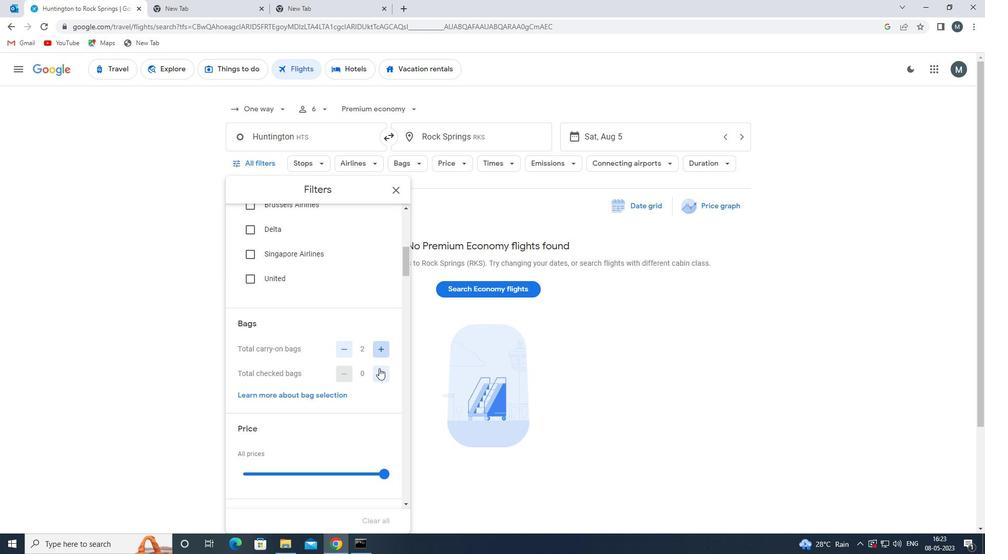 
Action: Mouse moved to (333, 362)
Screenshot: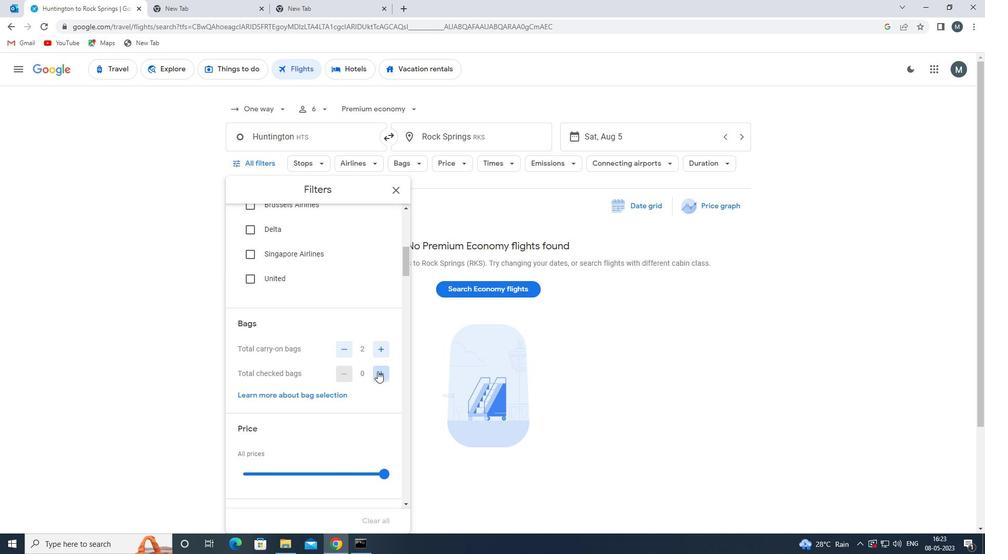
Action: Mouse scrolled (333, 362) with delta (0, 0)
Screenshot: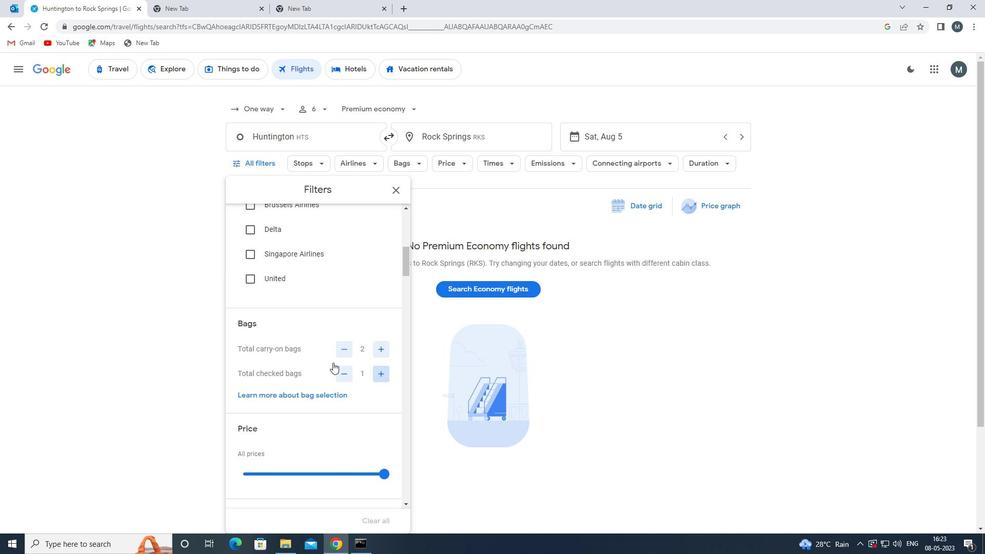 
Action: Mouse moved to (306, 376)
Screenshot: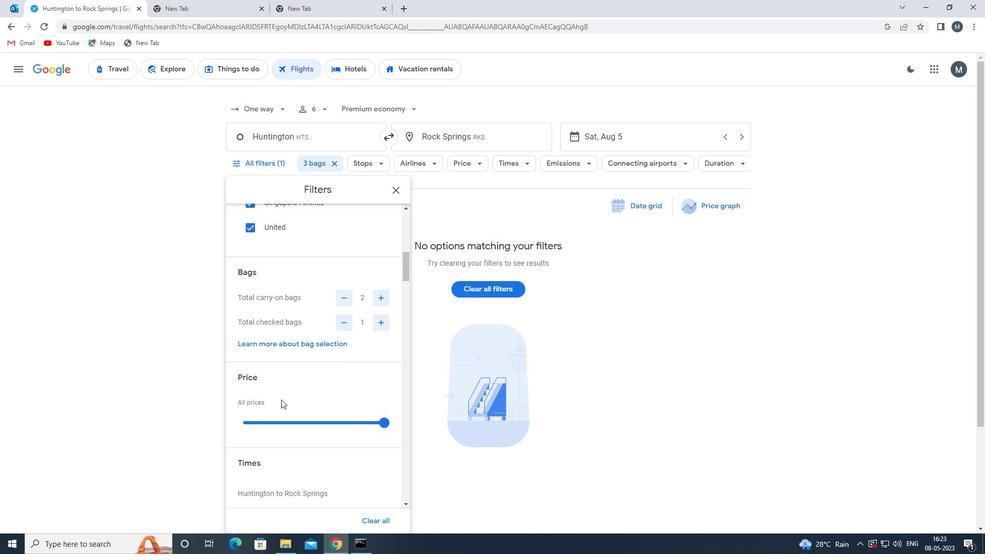 
Action: Mouse scrolled (306, 375) with delta (0, 0)
Screenshot: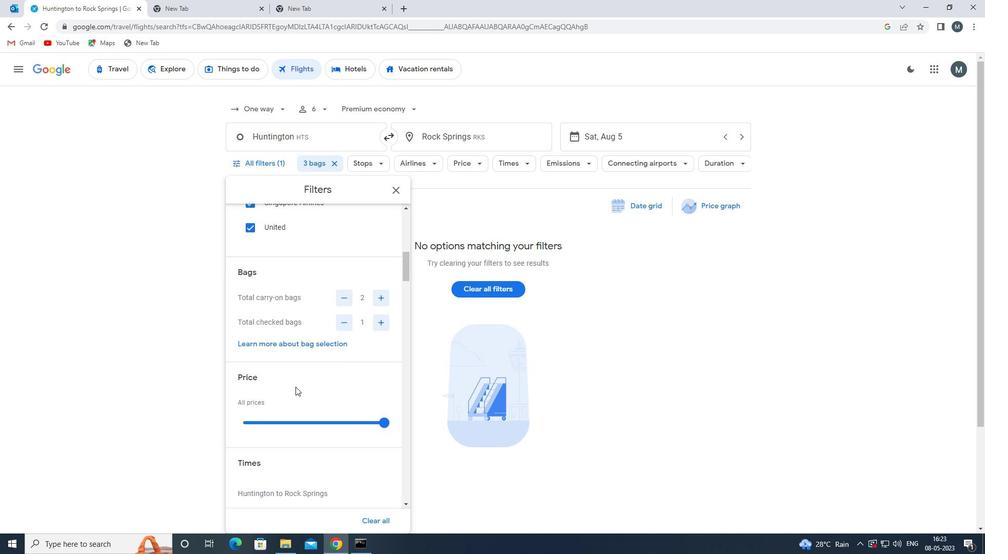 
Action: Mouse moved to (297, 366)
Screenshot: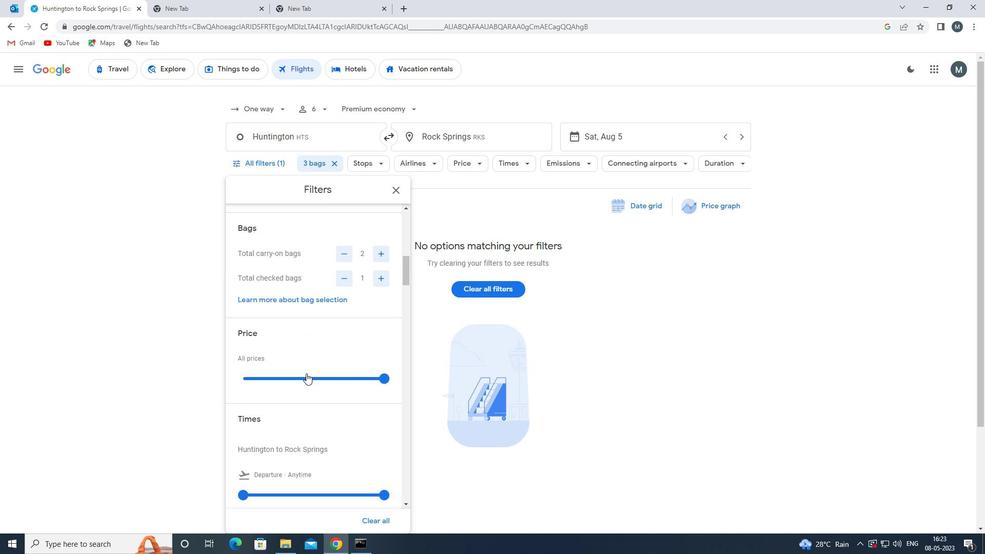 
Action: Mouse pressed left at (297, 366)
Screenshot: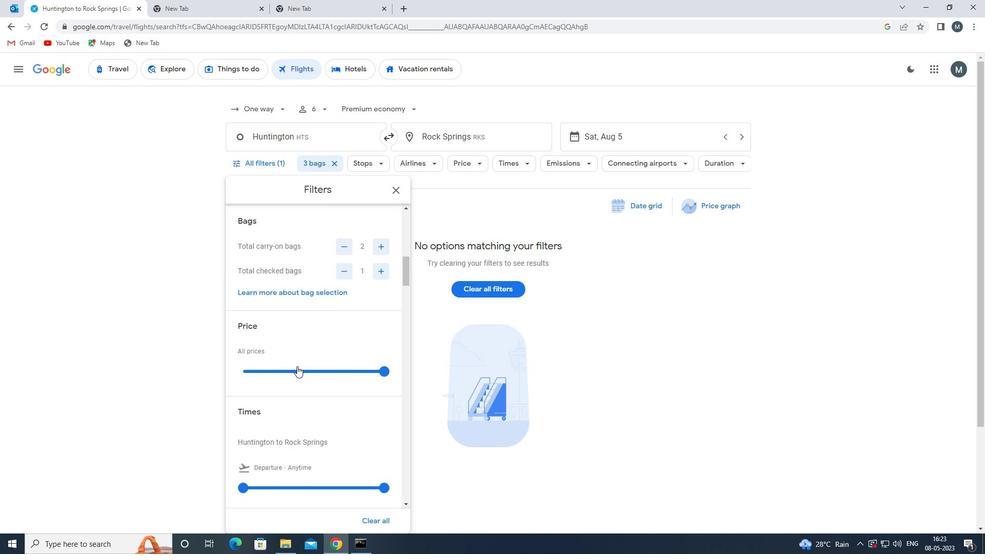 
Action: Mouse pressed left at (297, 366)
Screenshot: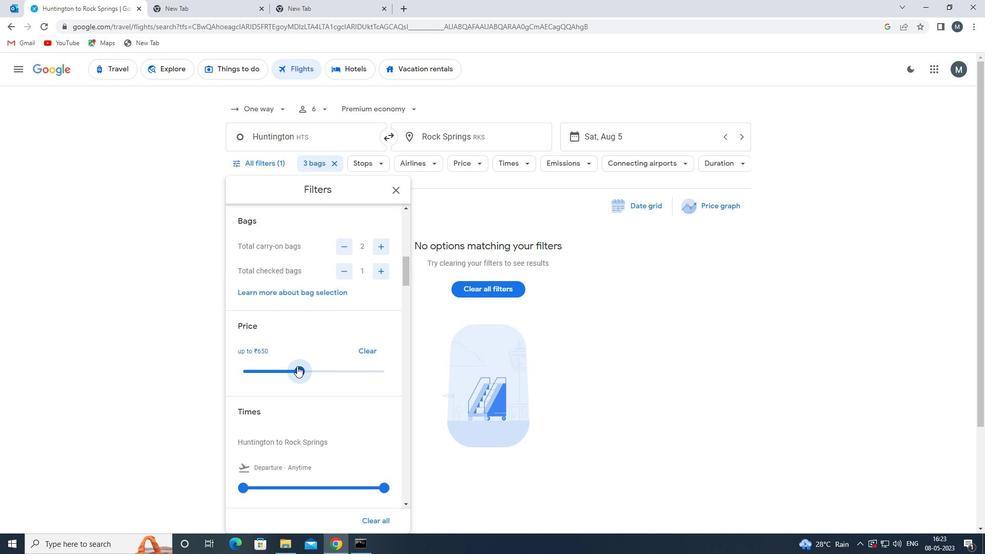 
Action: Mouse moved to (322, 349)
Screenshot: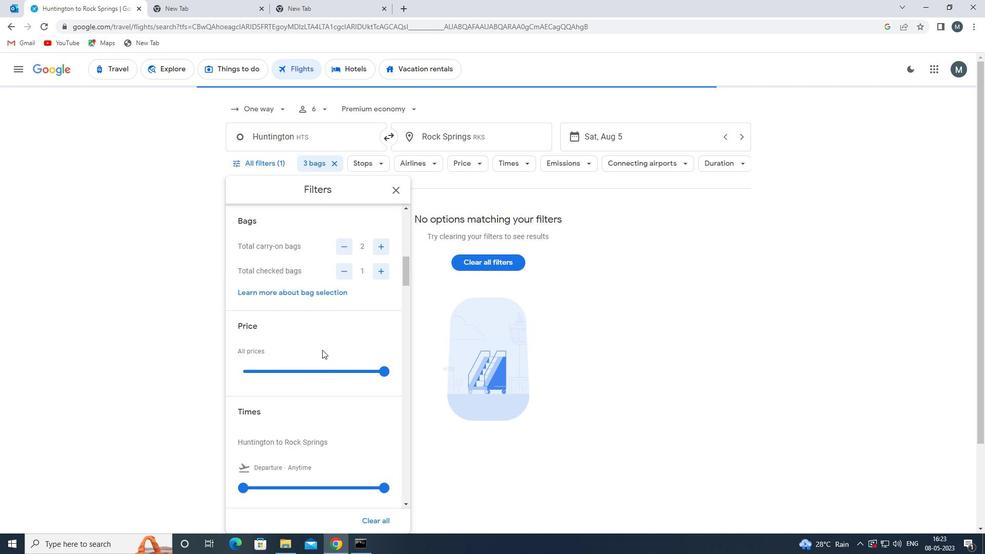 
Action: Mouse scrolled (322, 349) with delta (0, 0)
Screenshot: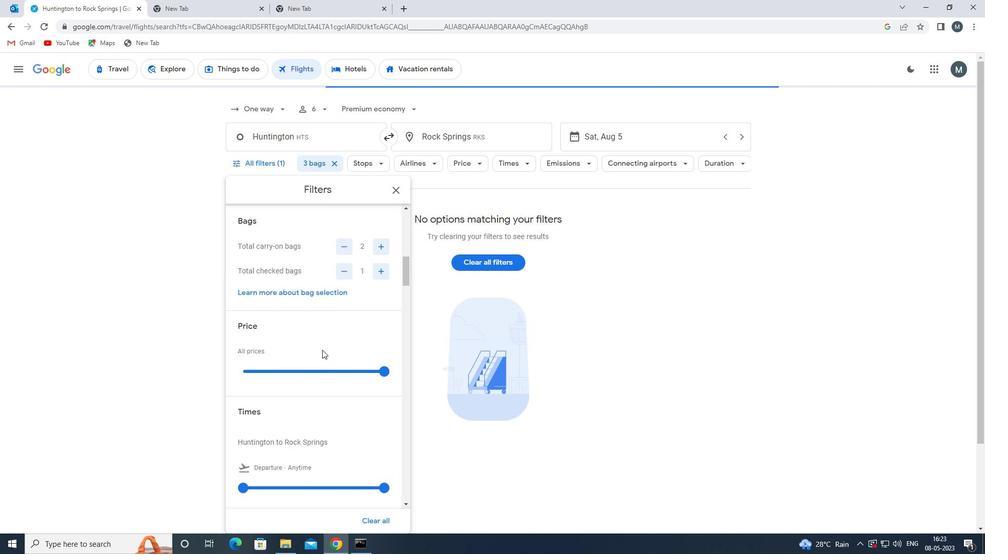 
Action: Mouse scrolled (322, 349) with delta (0, 0)
Screenshot: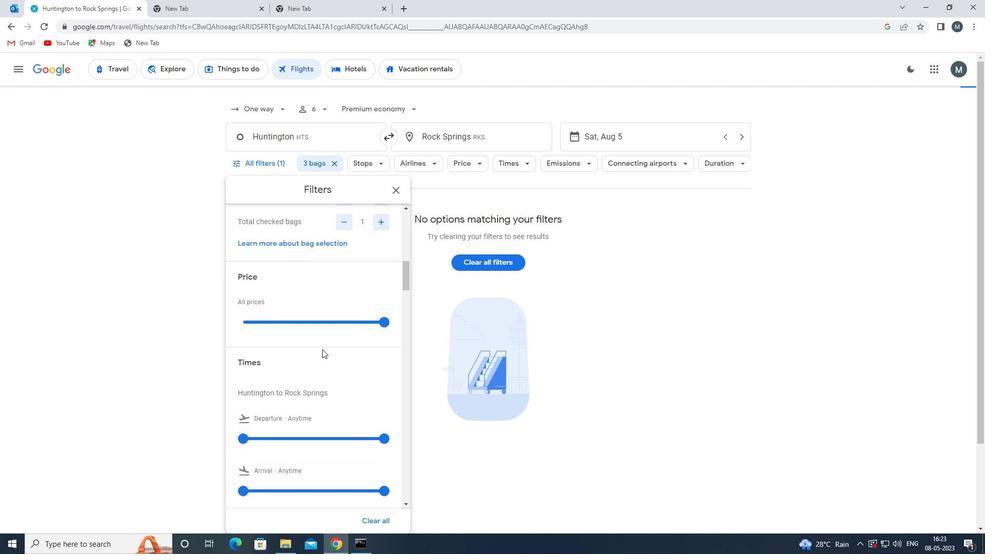 
Action: Mouse moved to (246, 378)
Screenshot: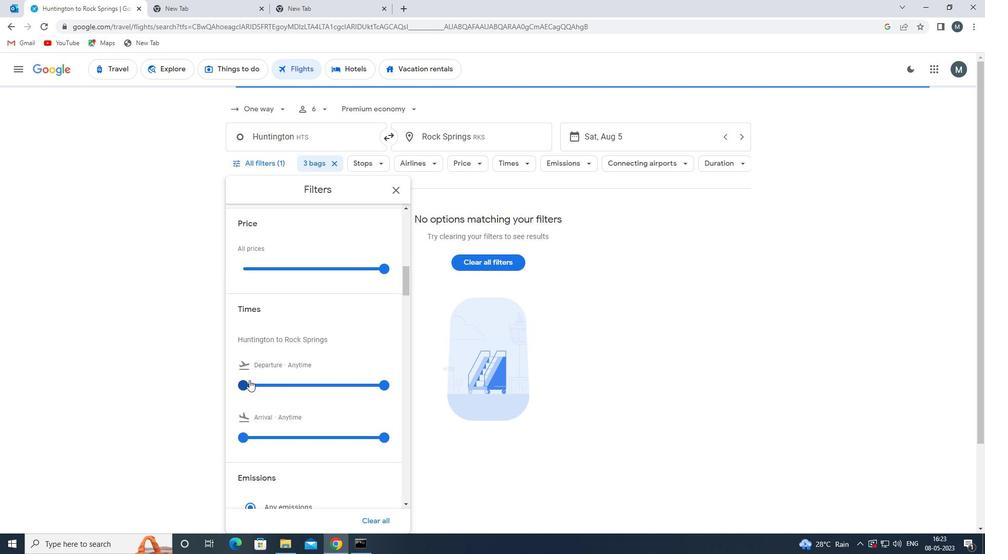 
Action: Mouse pressed left at (246, 378)
Screenshot: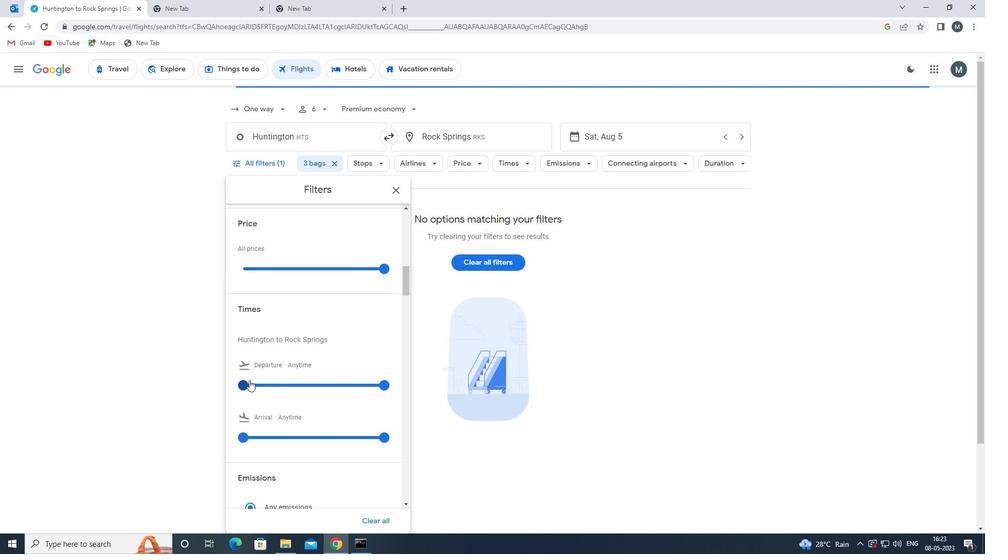 
Action: Mouse moved to (336, 388)
Screenshot: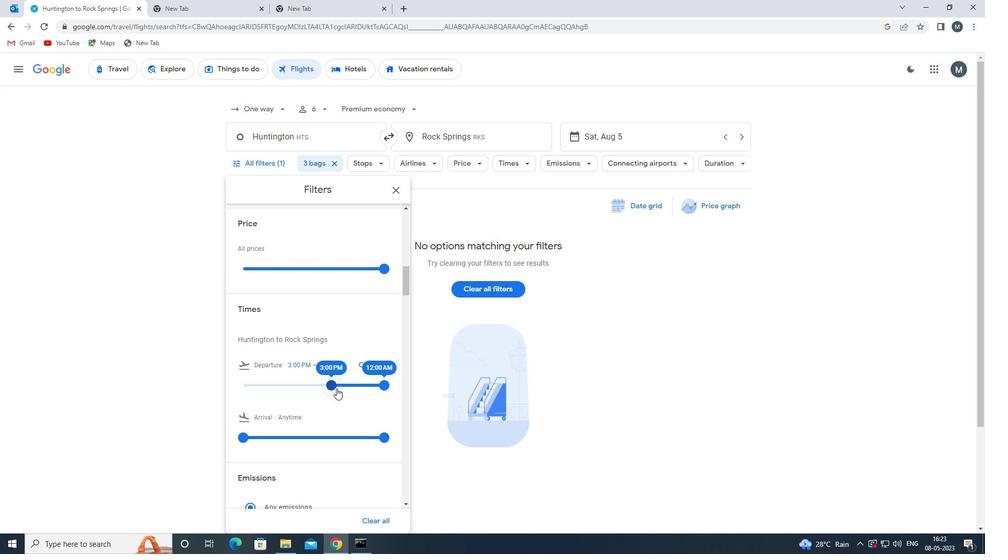 
Action: Mouse pressed left at (336, 388)
Screenshot: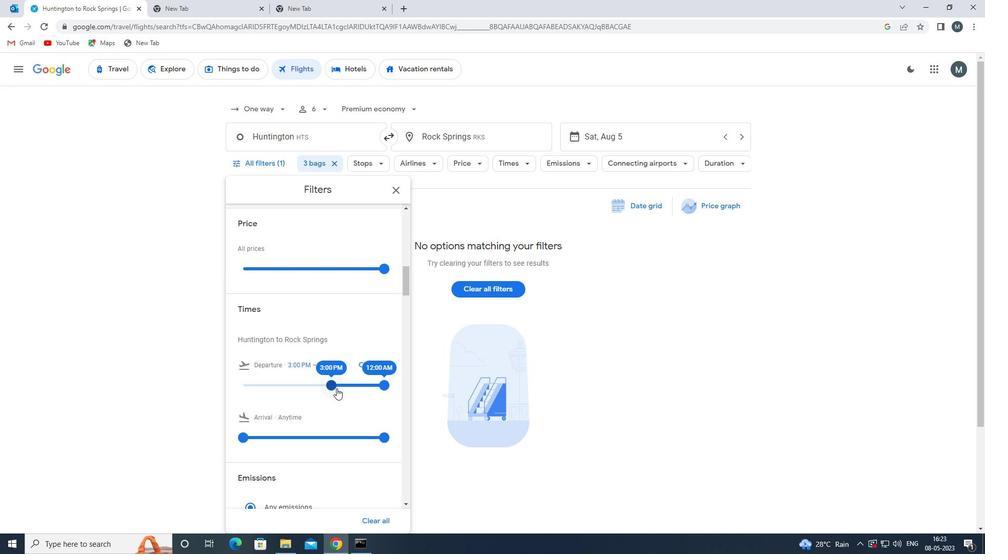 
Action: Mouse moved to (382, 386)
Screenshot: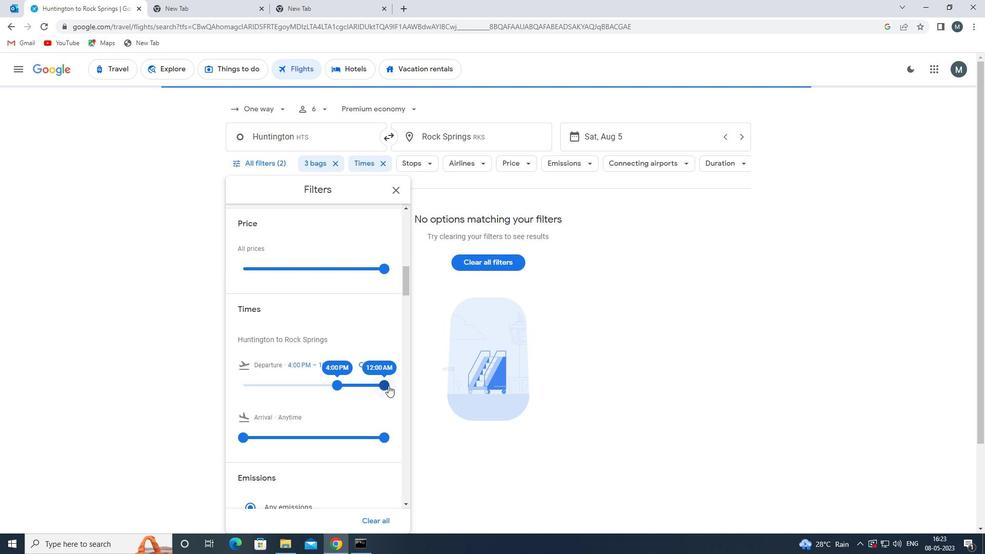 
Action: Mouse pressed left at (382, 386)
Screenshot: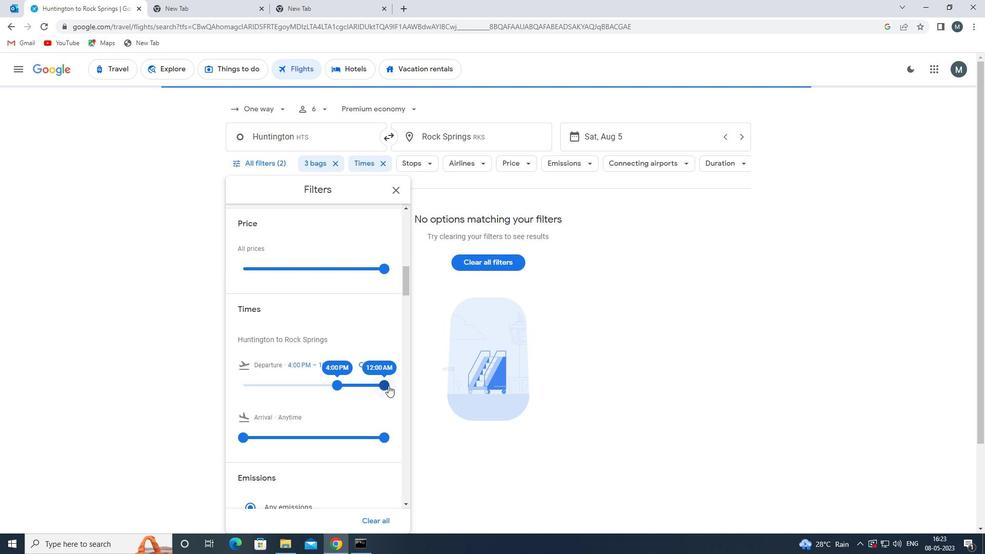
Action: Mouse moved to (342, 375)
Screenshot: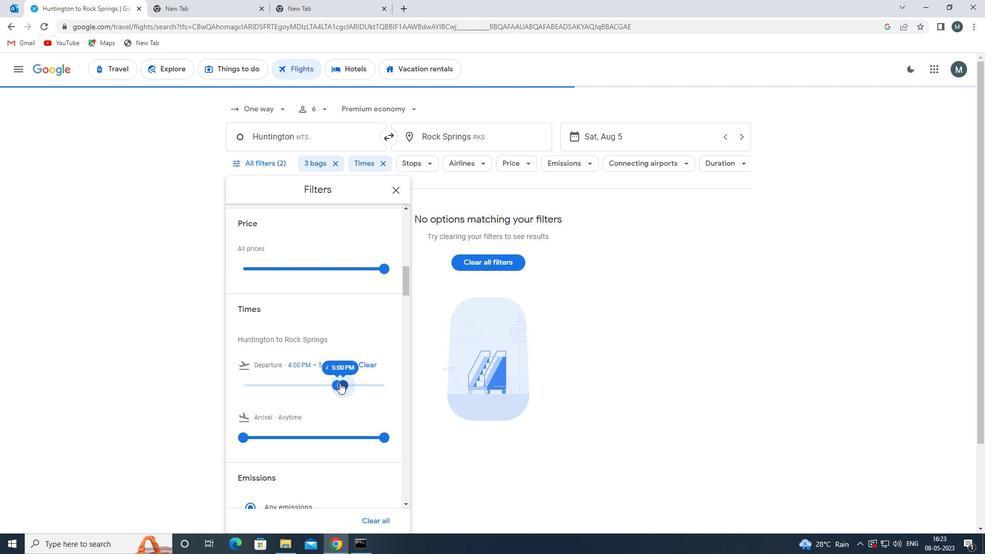 
Action: Mouse scrolled (342, 374) with delta (0, 0)
Screenshot: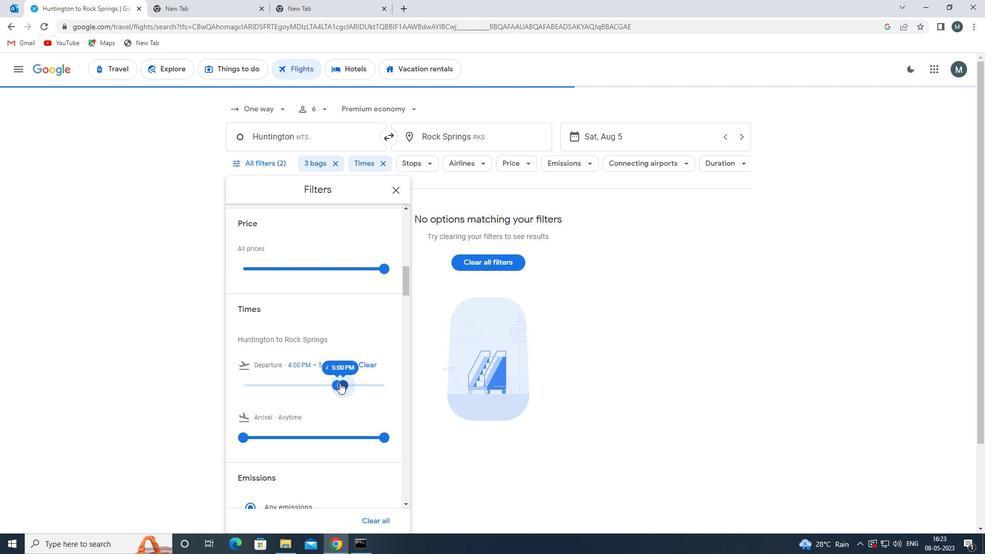 
Action: Mouse moved to (396, 194)
Screenshot: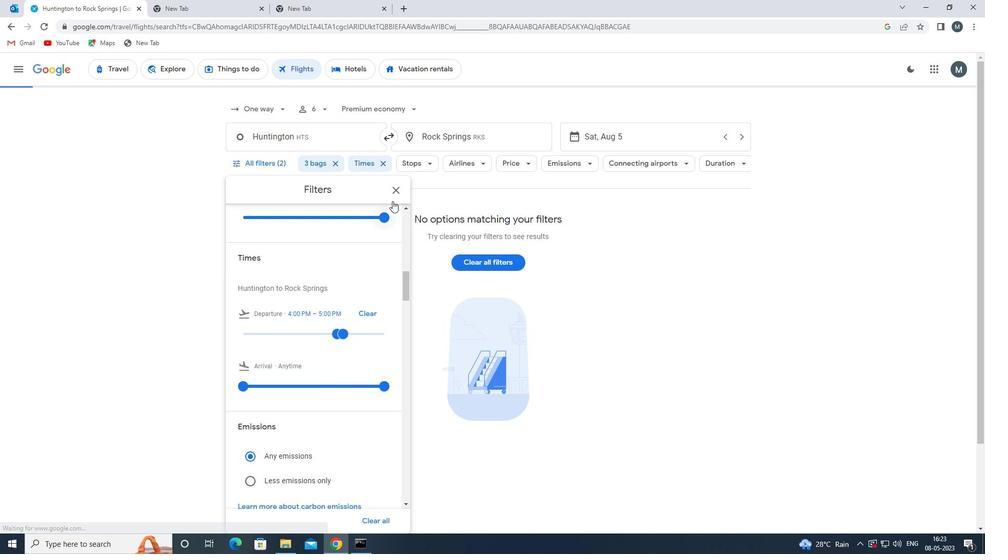 
Action: Mouse pressed left at (396, 194)
Screenshot: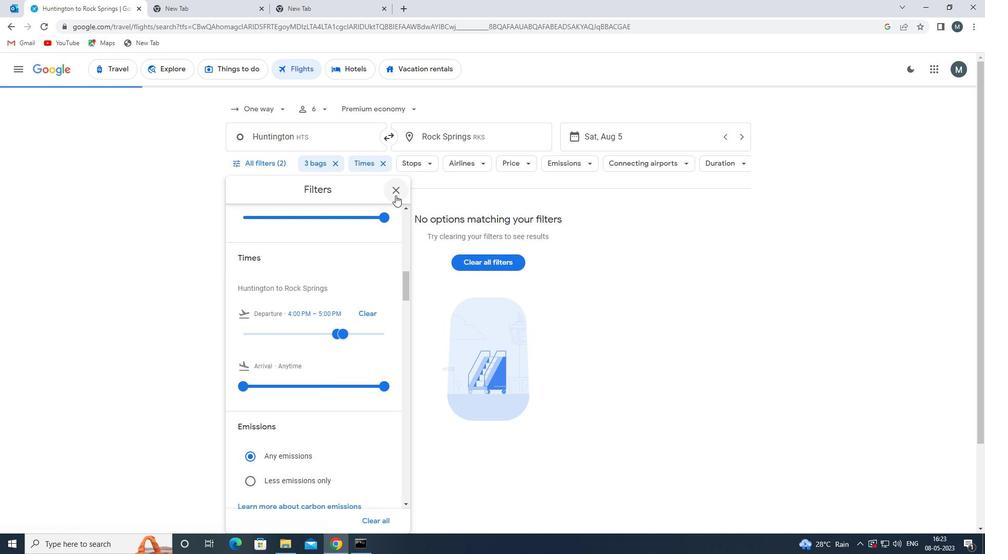 
Action: Mouse moved to (393, 196)
Screenshot: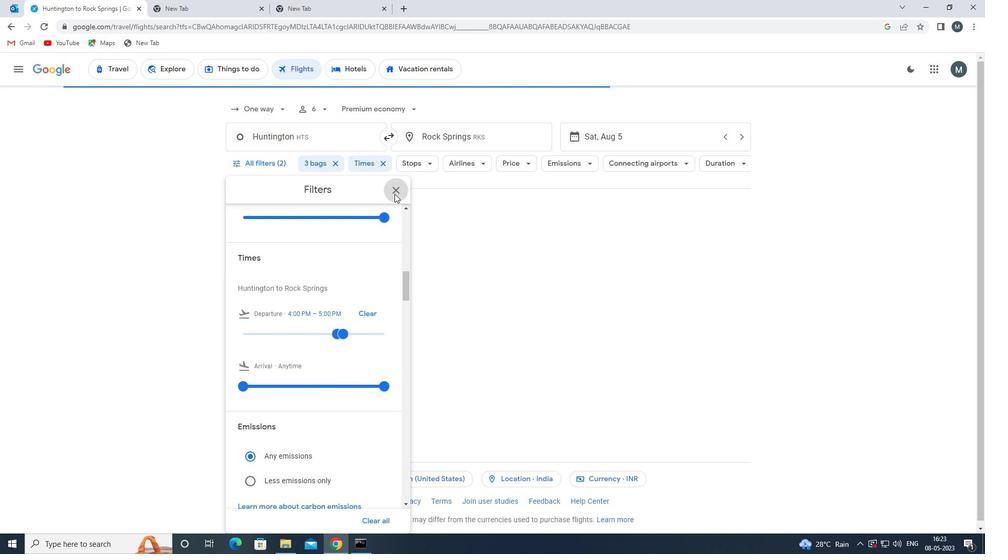 
